 Task: Add Attachment from Trello to Card Card0000000126 in Board Board0000000032 in Workspace WS0000000011 in Trello. Add Cover Blue to Card Card0000000126 in Board Board0000000032 in Workspace WS0000000011 in Trello. Add "Copy Card To …" Button titled Button0000000126 to "bottom" of the list "To Do" to Card Card0000000126 in Board Board0000000032 in Workspace WS0000000011 in Trello. Add Description DS0000000126 to Card Card0000000126 in Board Board0000000032 in Workspace WS0000000011 in Trello. Add Comment CM0000000126 to Card Card0000000126 in Board Board0000000032 in Workspace WS0000000011 in Trello
Action: Mouse moved to (426, 473)
Screenshot: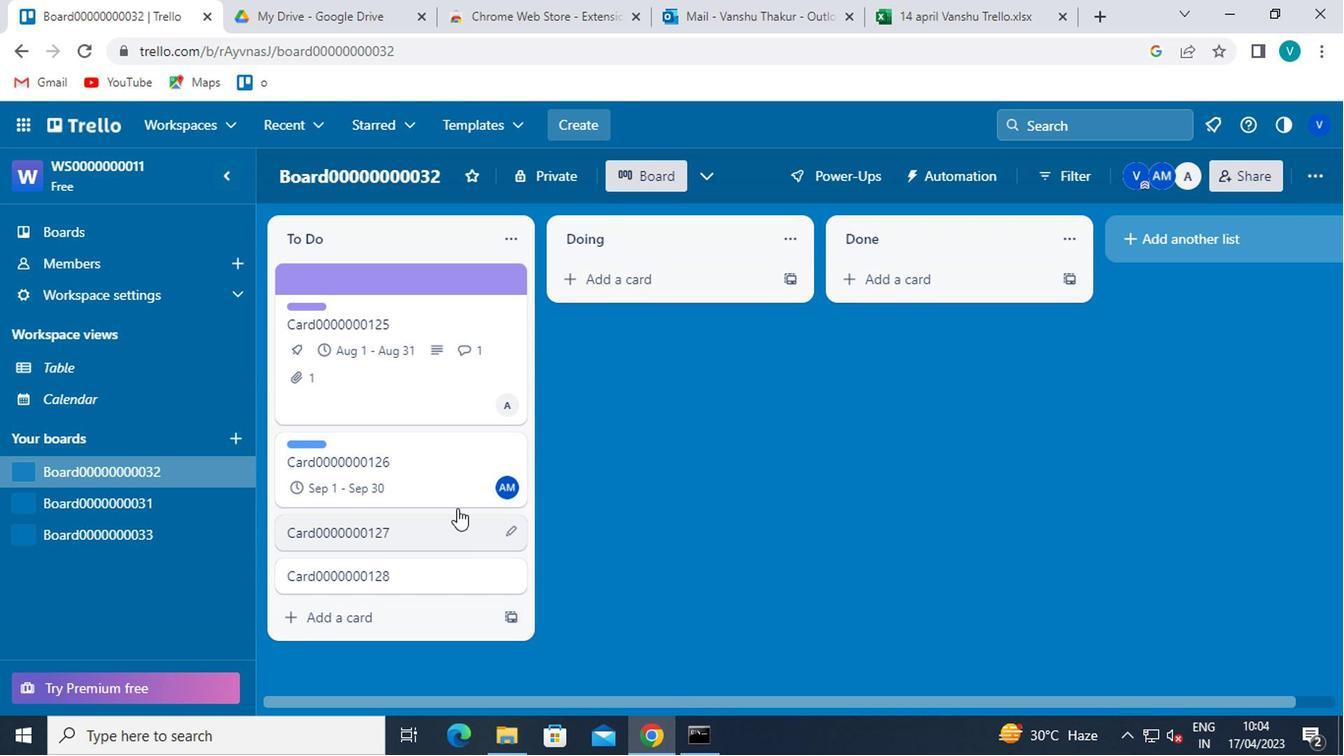 
Action: Mouse pressed left at (426, 473)
Screenshot: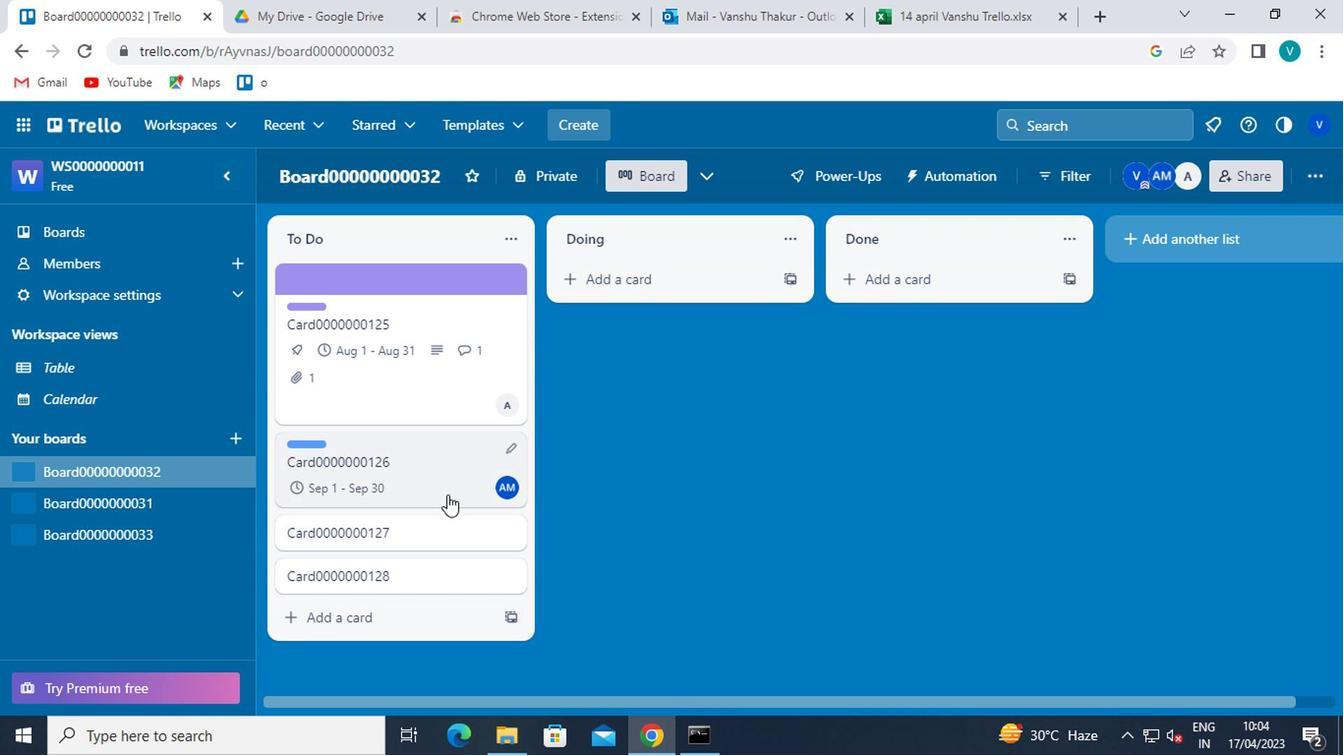 
Action: Mouse moved to (906, 516)
Screenshot: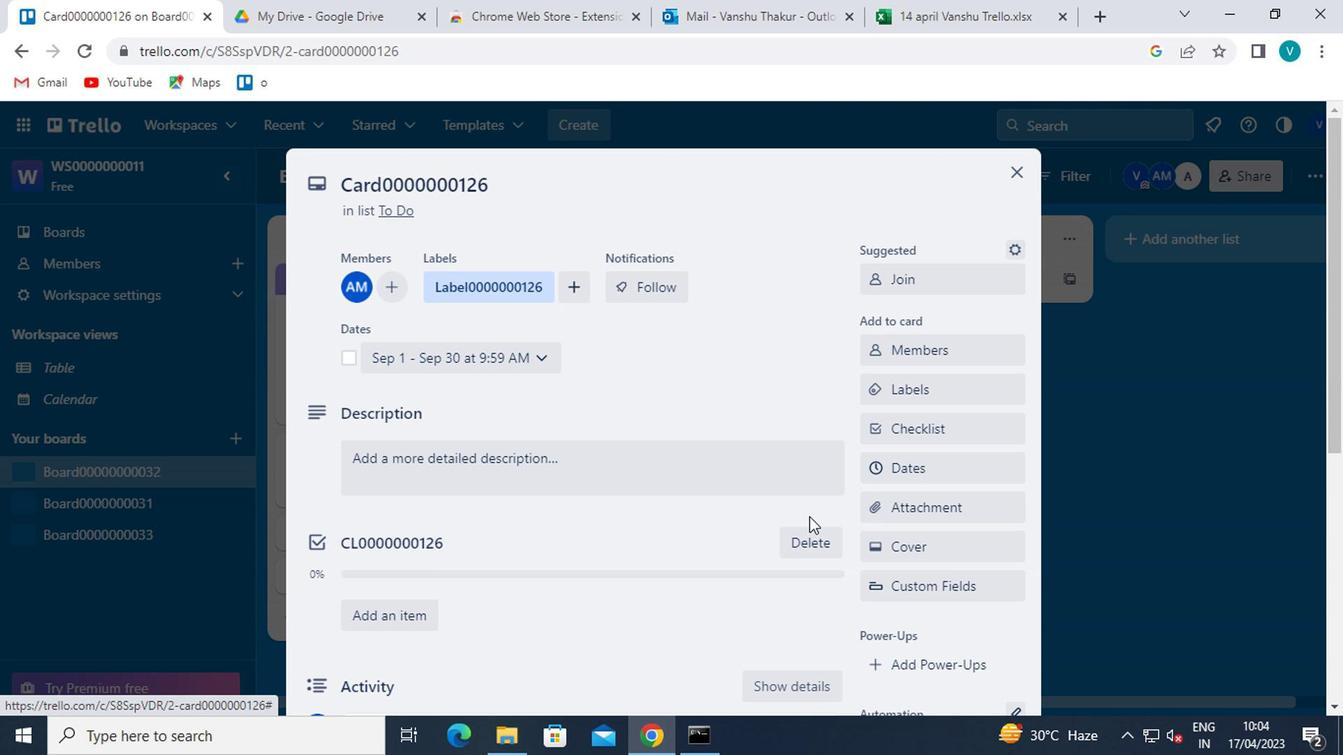 
Action: Mouse pressed left at (906, 516)
Screenshot: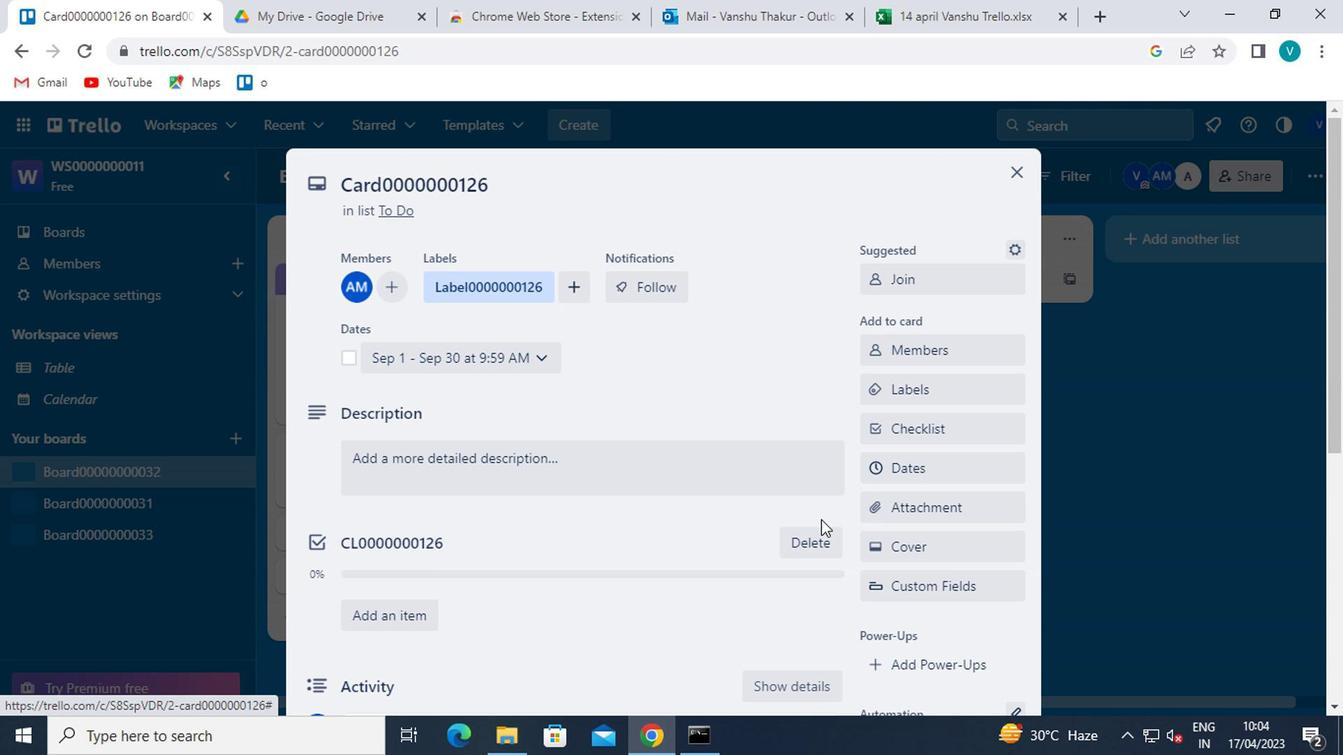 
Action: Mouse moved to (932, 242)
Screenshot: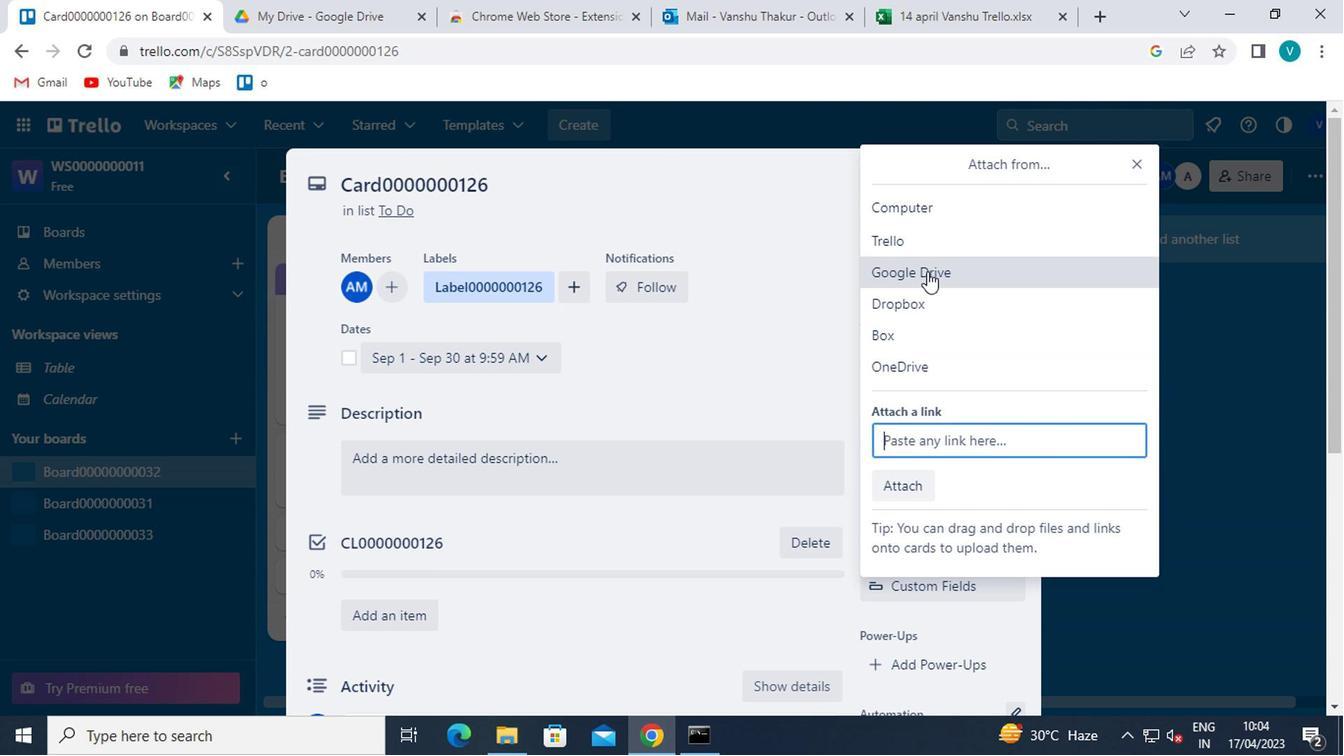 
Action: Mouse pressed left at (932, 242)
Screenshot: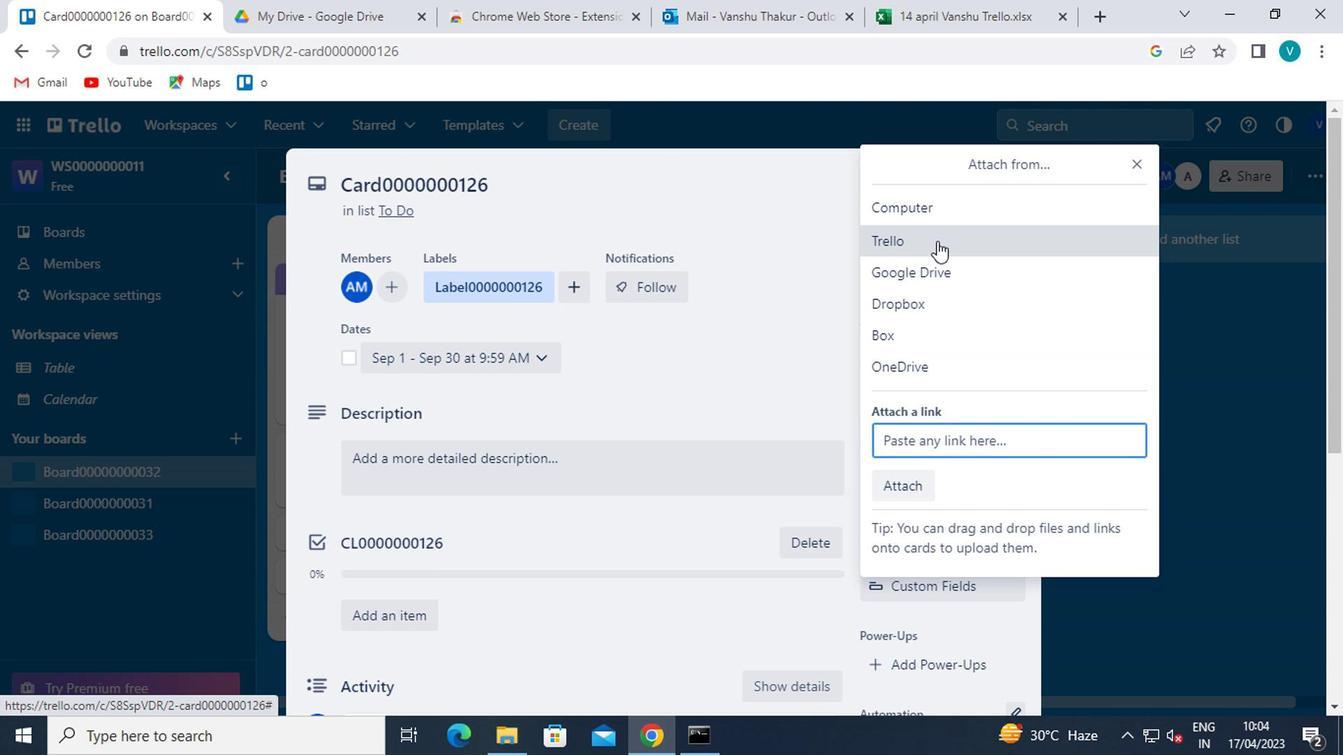 
Action: Mouse moved to (932, 364)
Screenshot: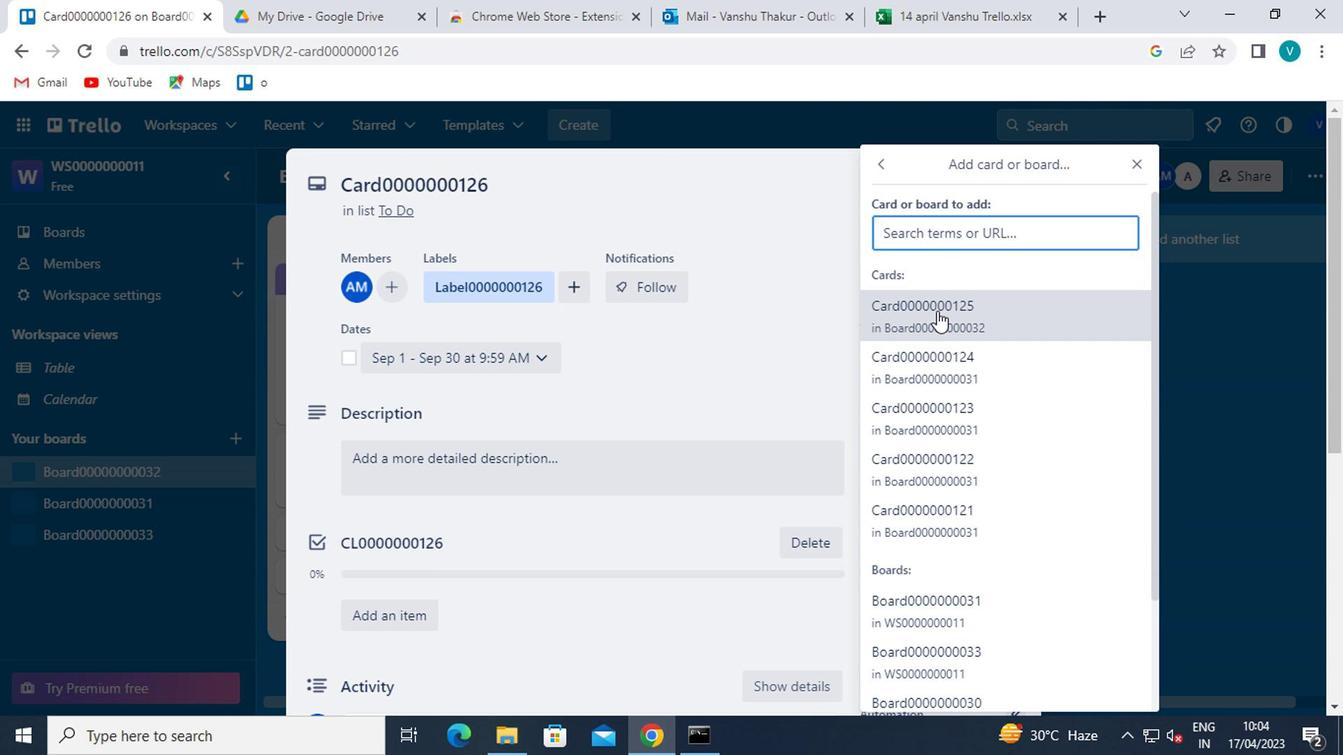 
Action: Mouse pressed left at (932, 364)
Screenshot: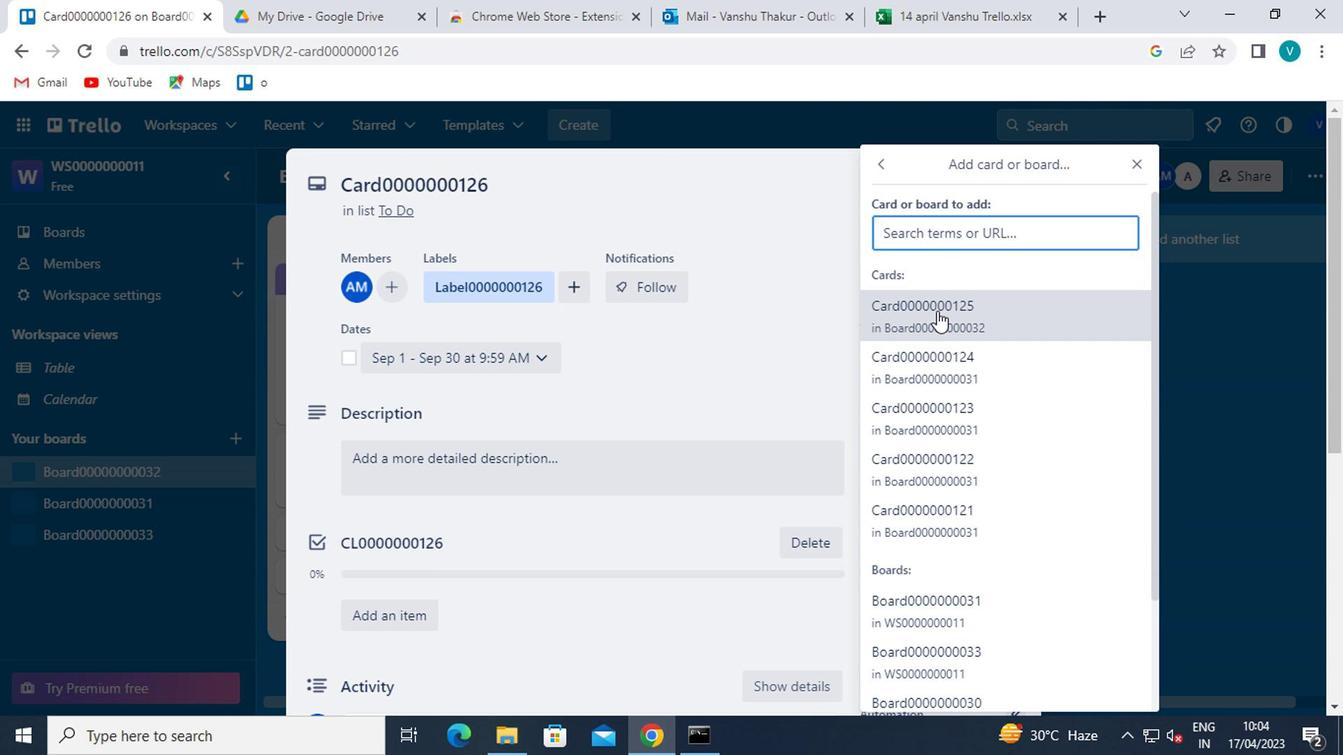 
Action: Mouse moved to (898, 550)
Screenshot: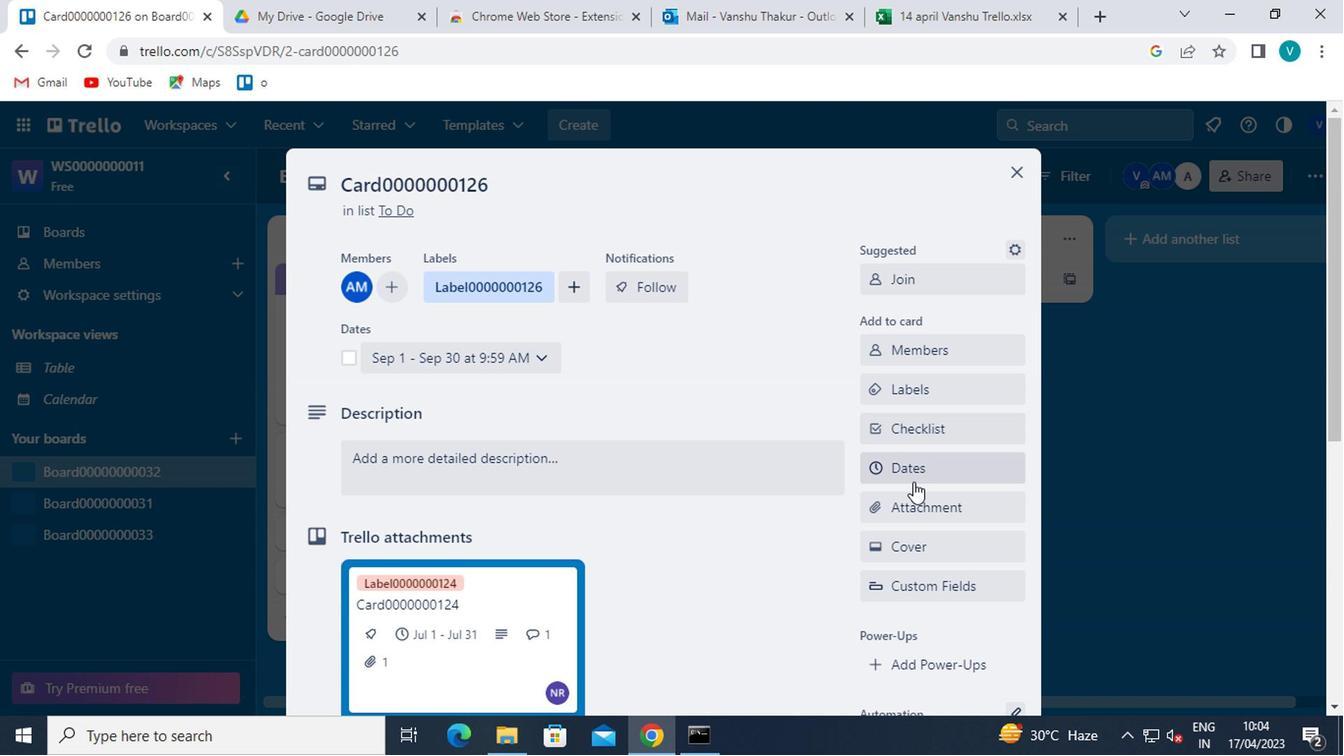 
Action: Mouse pressed left at (898, 550)
Screenshot: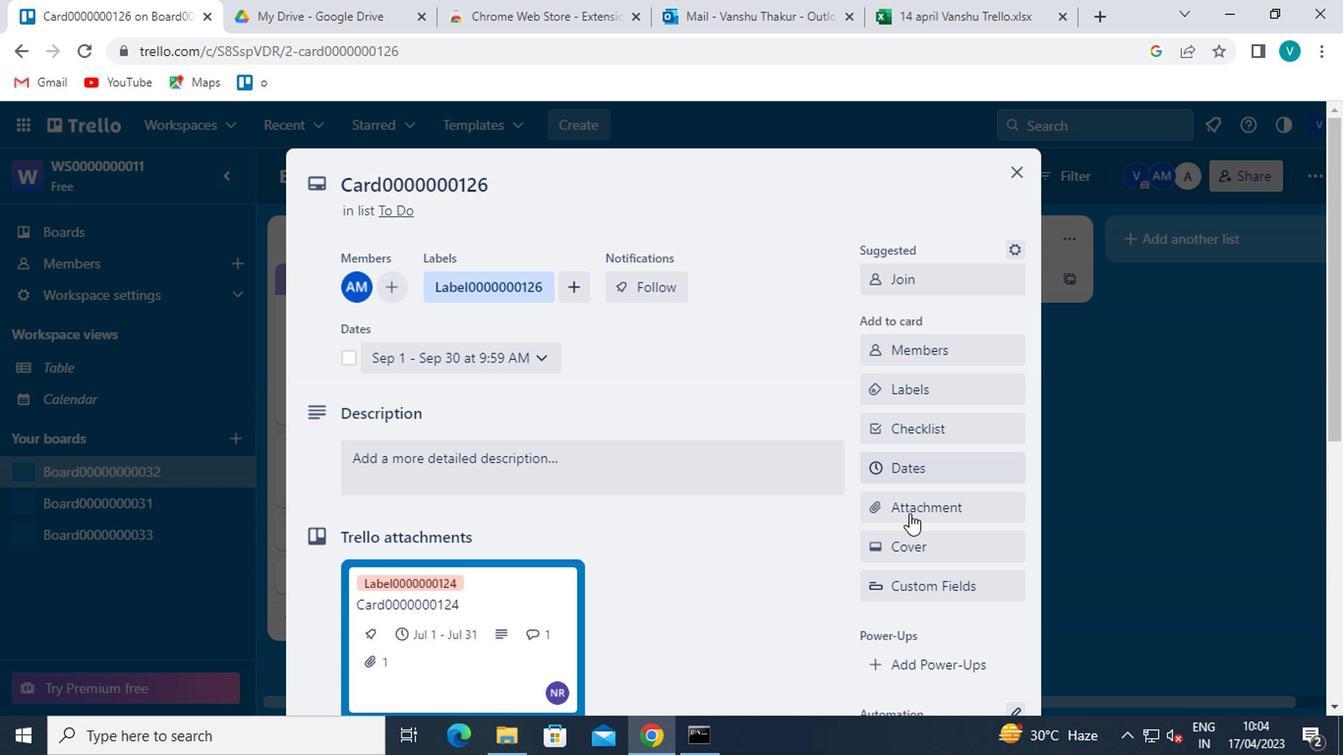 
Action: Mouse moved to (895, 374)
Screenshot: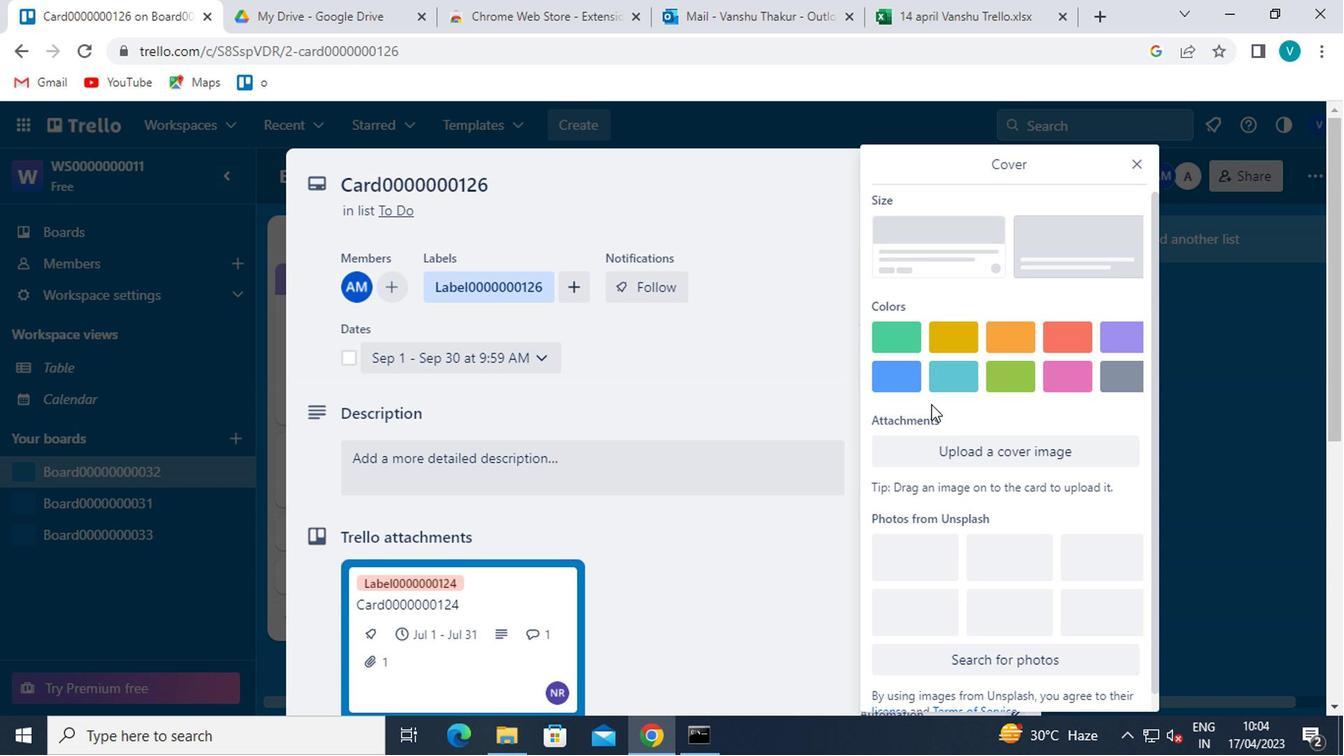 
Action: Mouse pressed left at (895, 374)
Screenshot: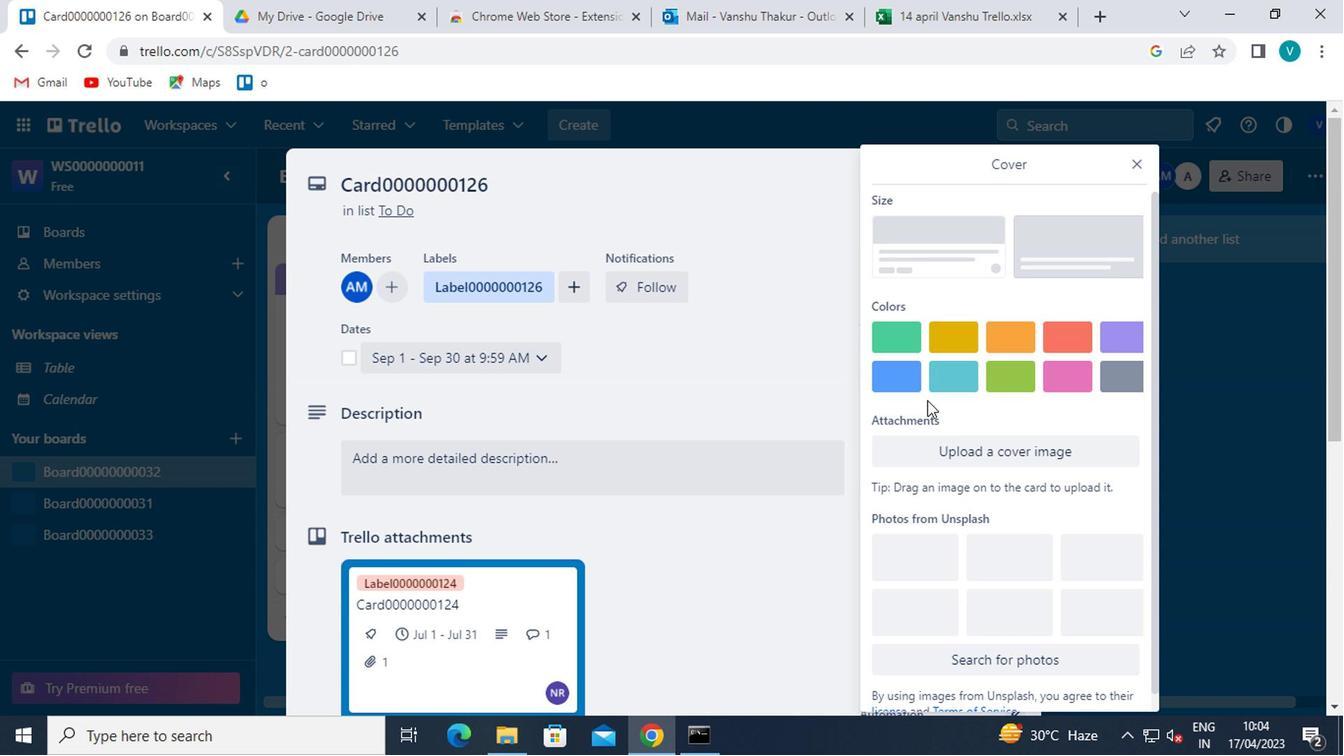 
Action: Mouse moved to (1133, 165)
Screenshot: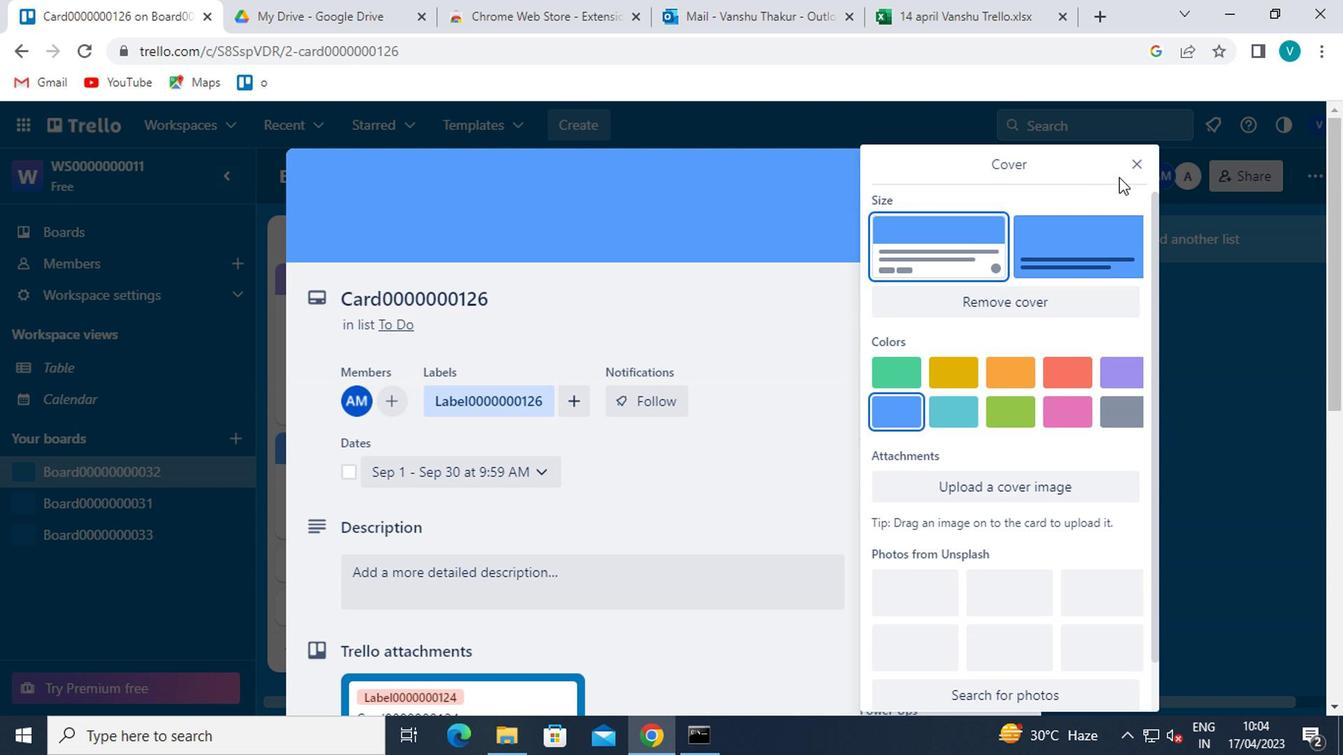 
Action: Mouse pressed left at (1133, 165)
Screenshot: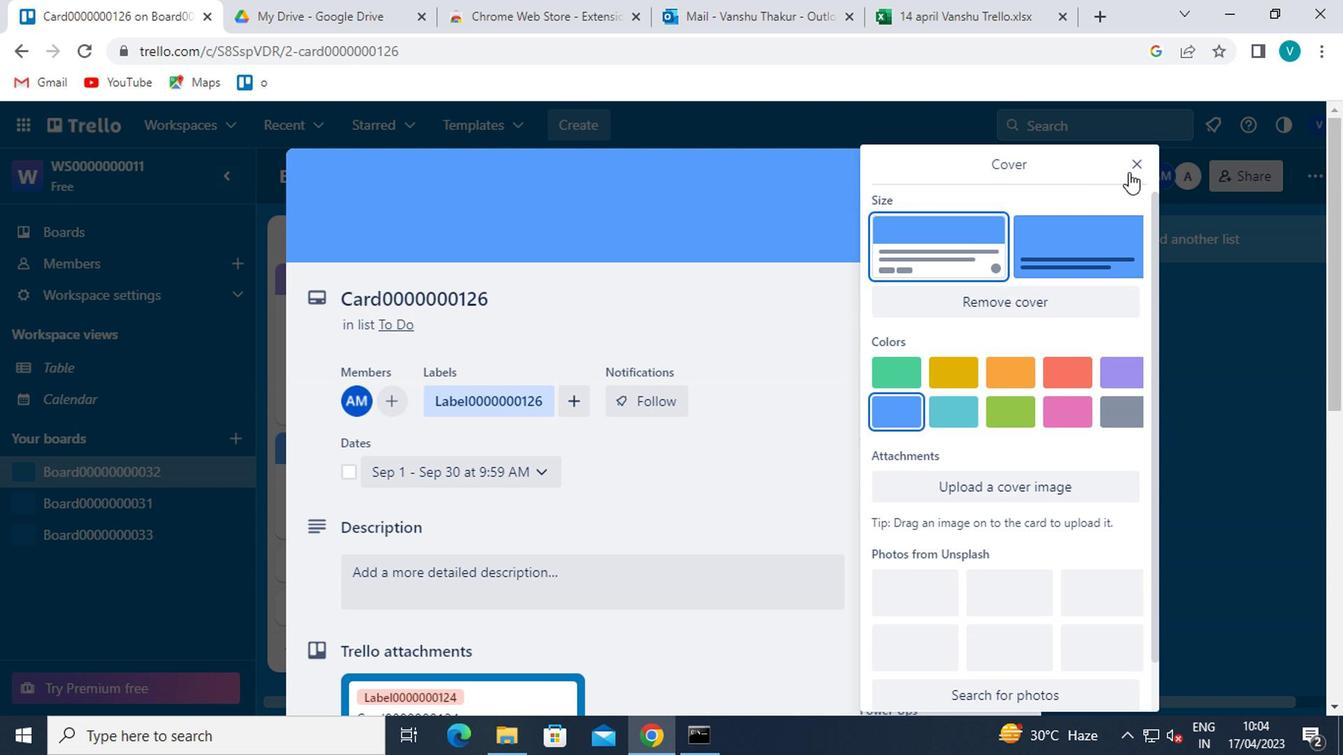
Action: Mouse moved to (1015, 375)
Screenshot: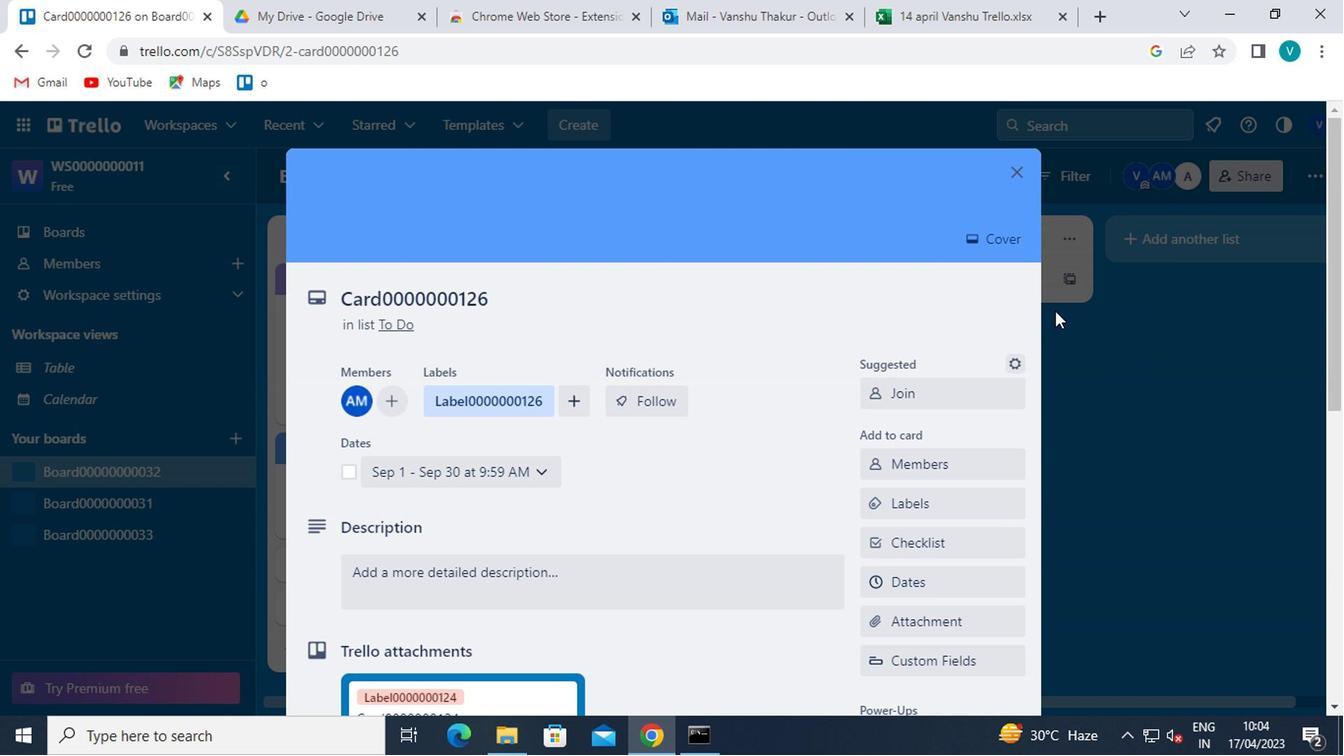 
Action: Mouse scrolled (1015, 374) with delta (0, -1)
Screenshot: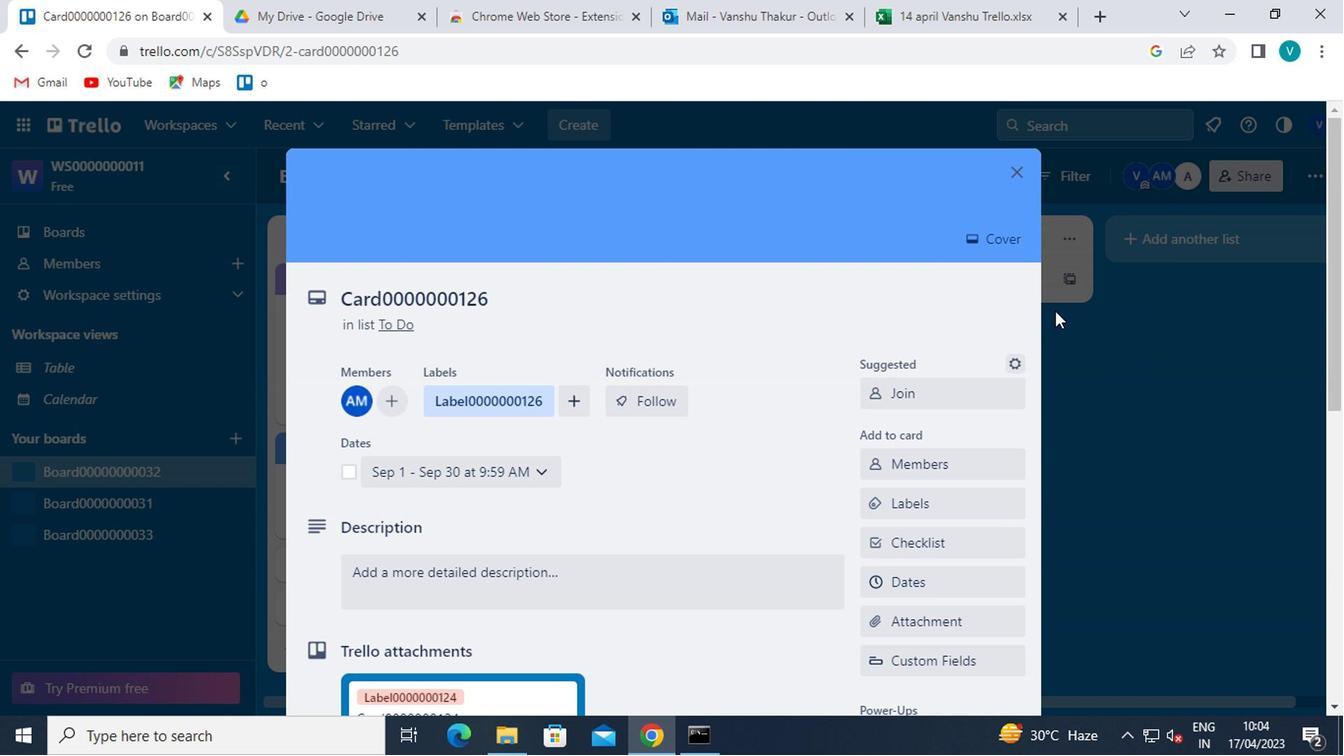 
Action: Mouse moved to (1011, 383)
Screenshot: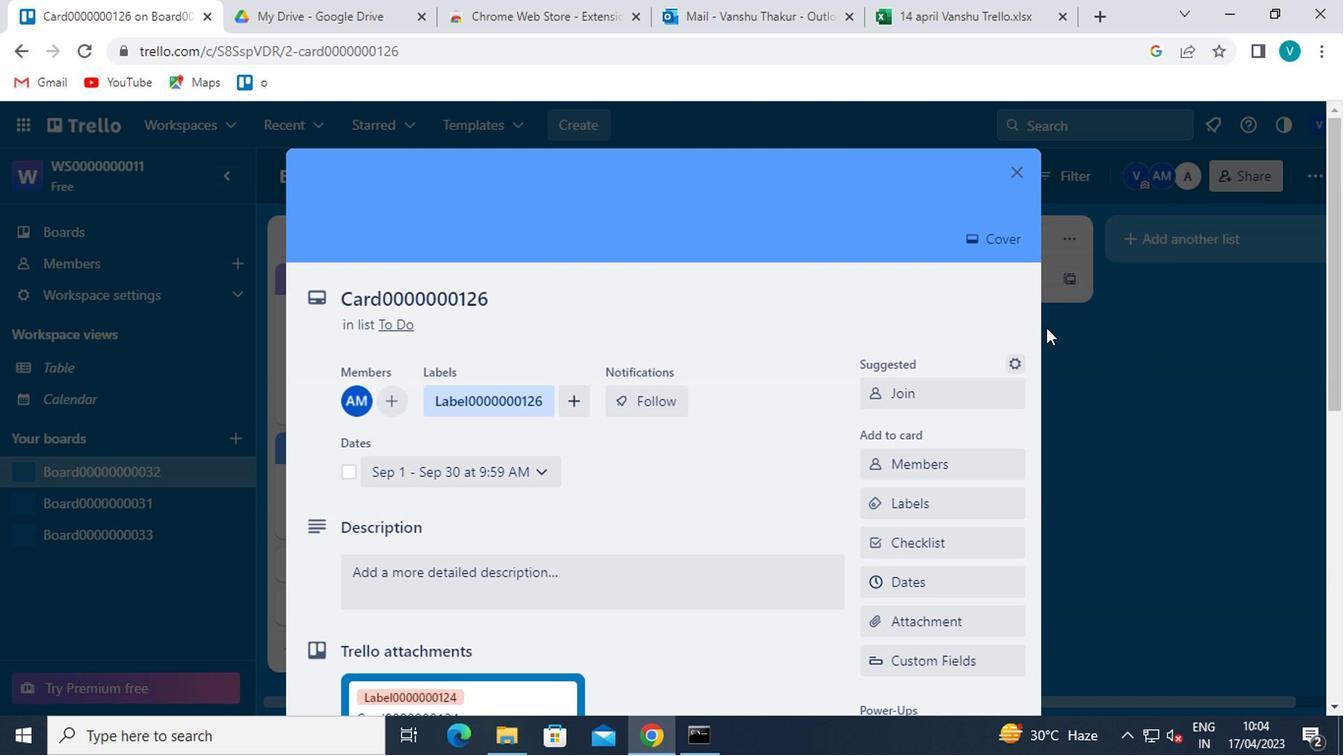 
Action: Mouse scrolled (1011, 382) with delta (0, 0)
Screenshot: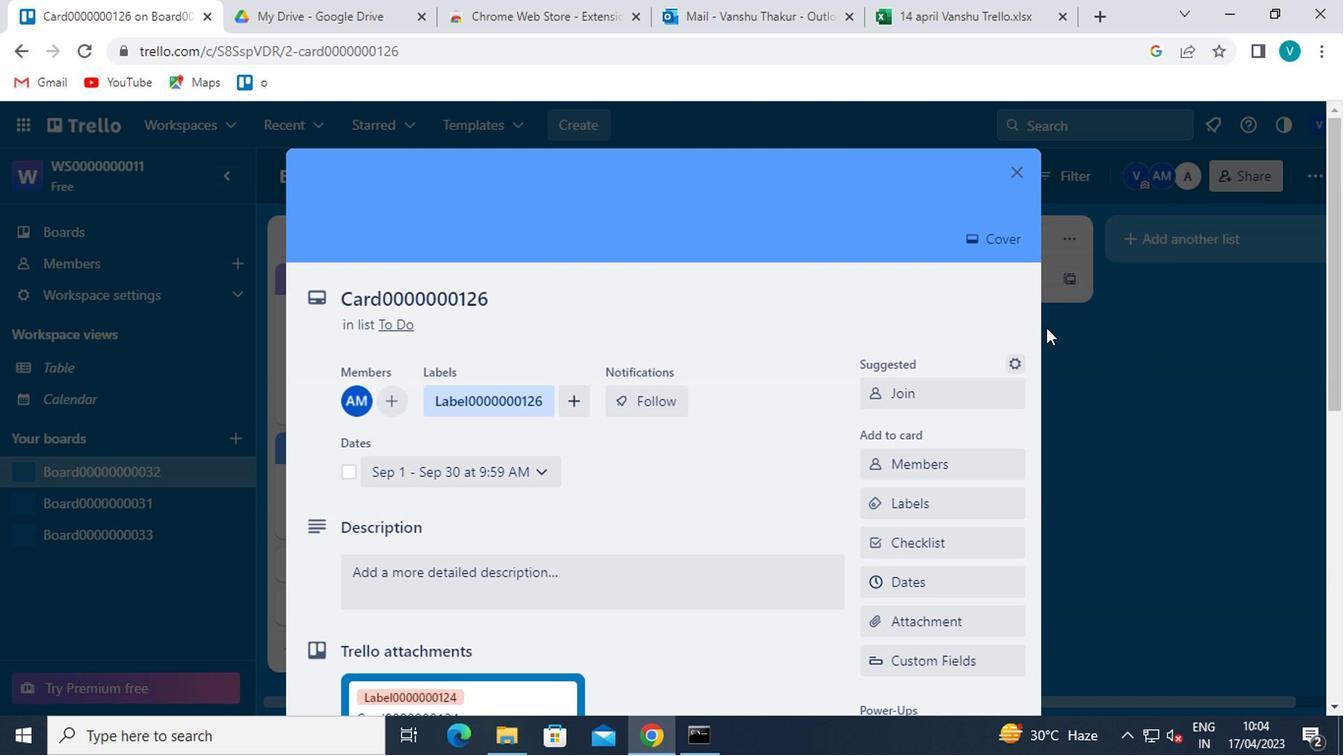 
Action: Mouse moved to (1008, 393)
Screenshot: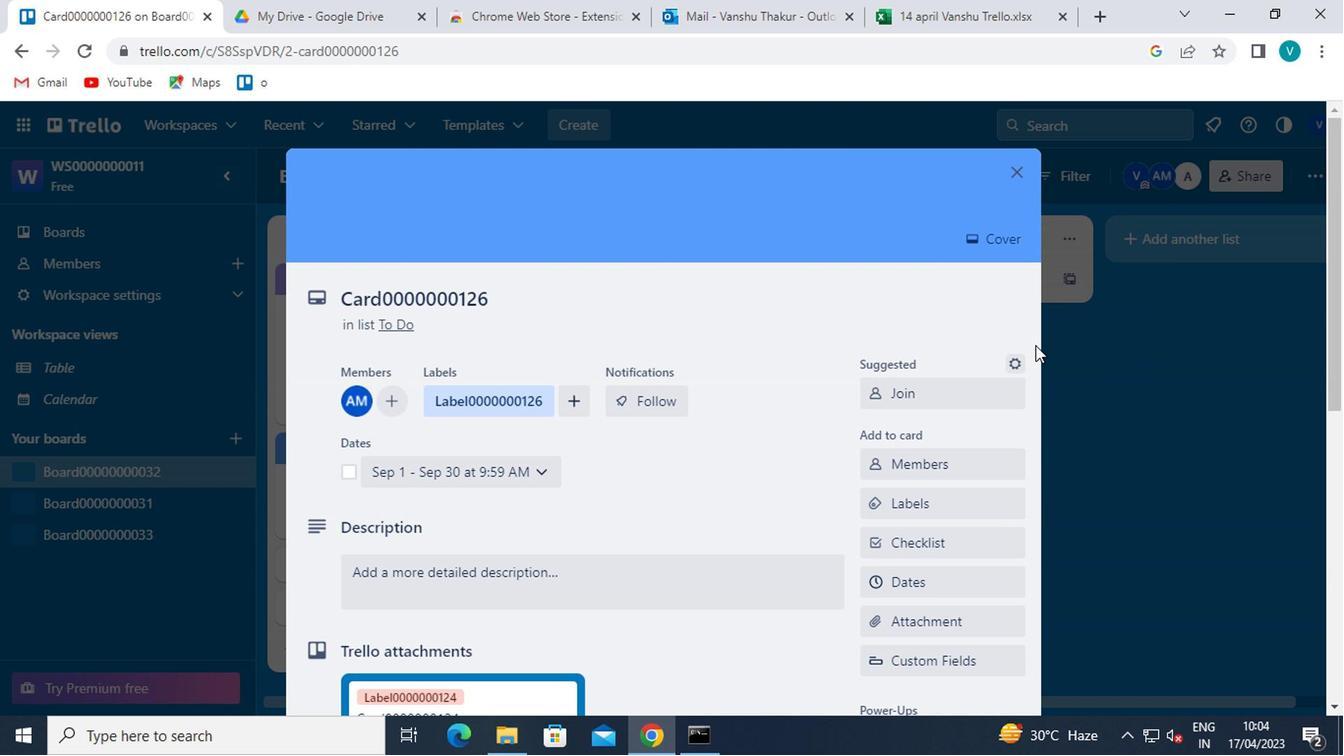 
Action: Mouse scrolled (1008, 392) with delta (0, 0)
Screenshot: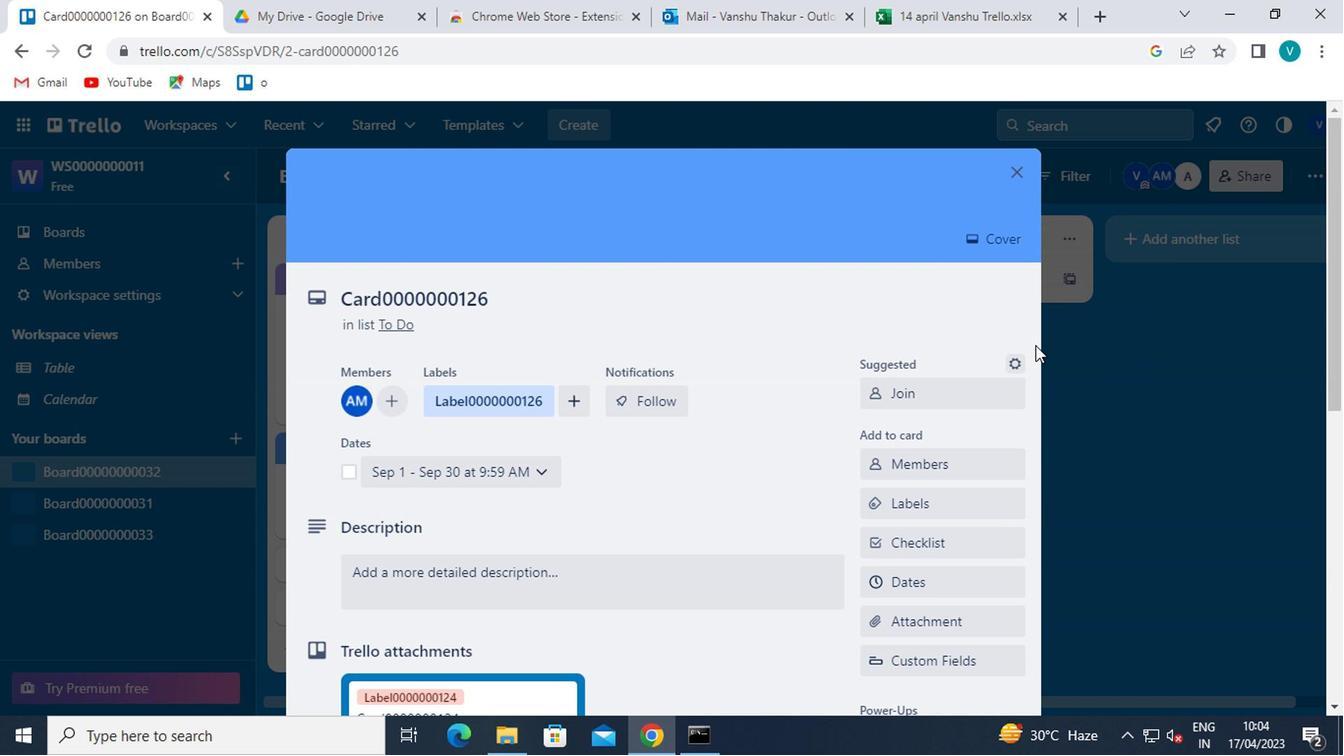 
Action: Mouse moved to (922, 575)
Screenshot: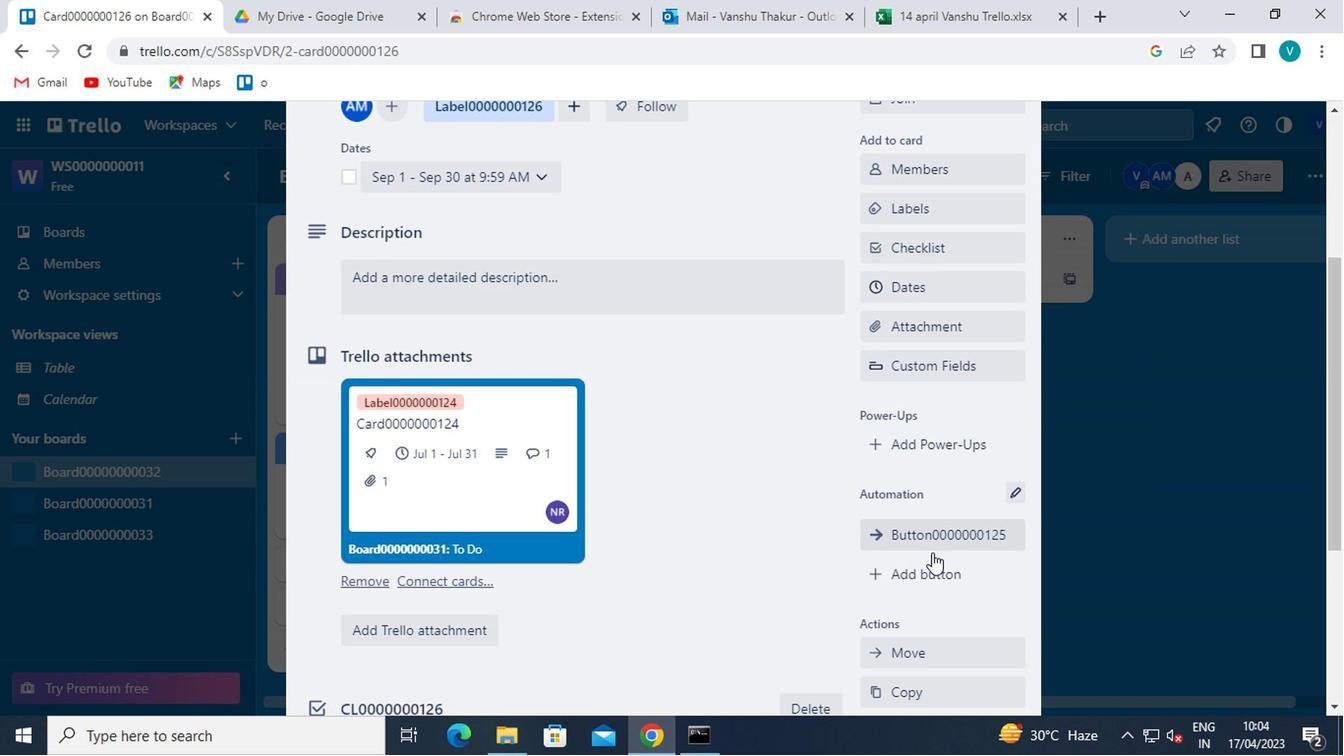 
Action: Mouse pressed left at (922, 575)
Screenshot: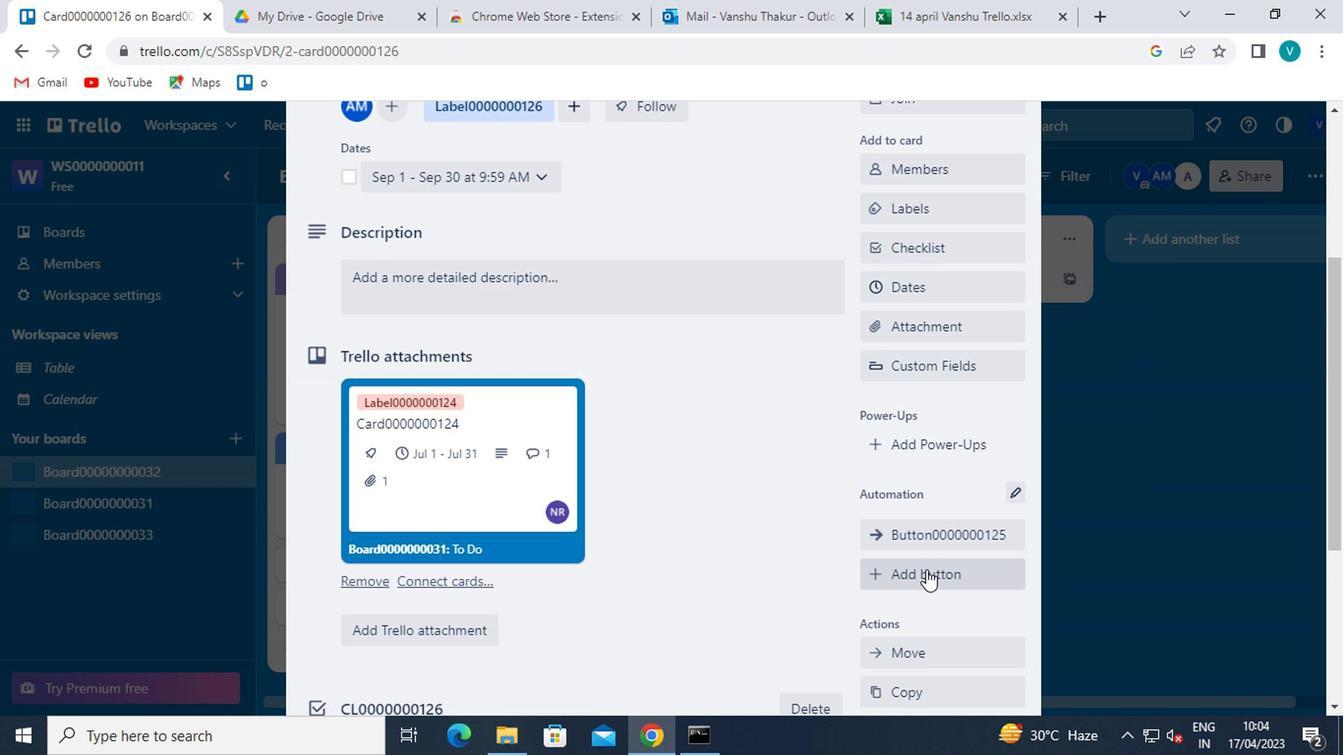 
Action: Mouse moved to (946, 286)
Screenshot: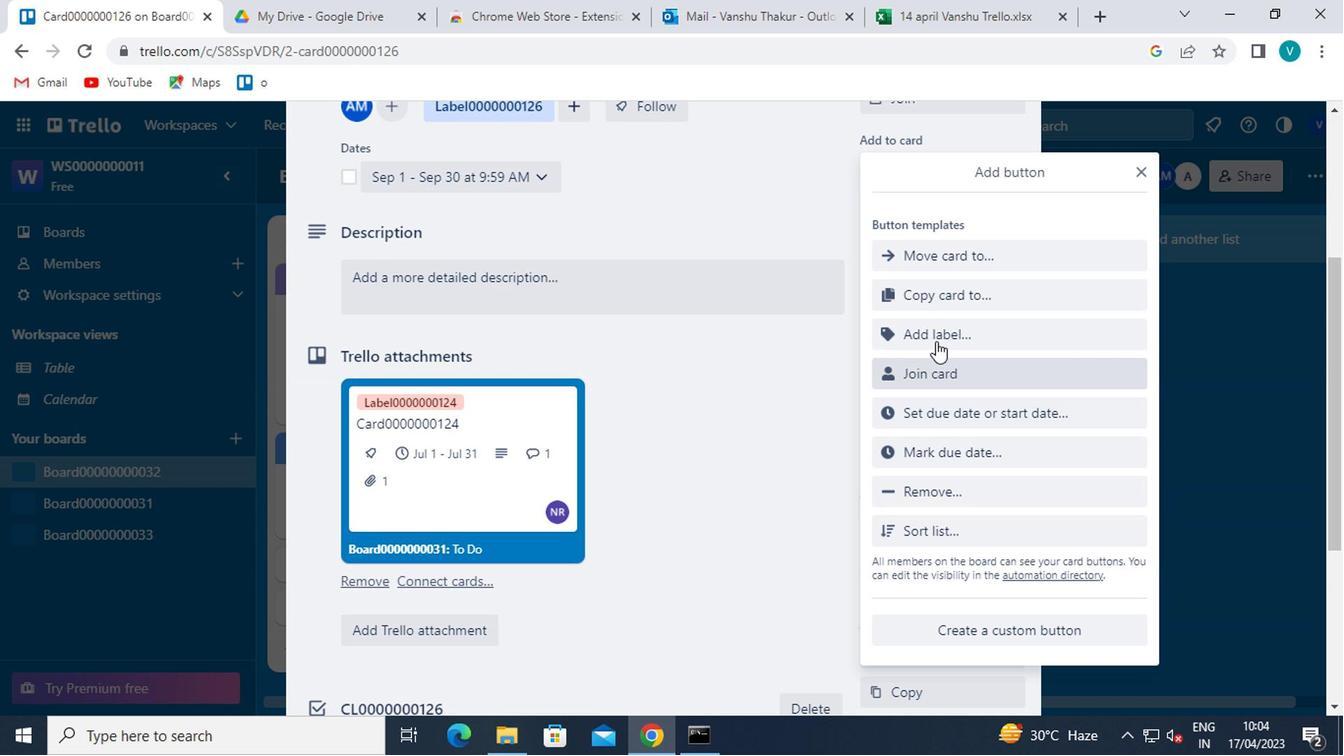 
Action: Mouse pressed left at (946, 286)
Screenshot: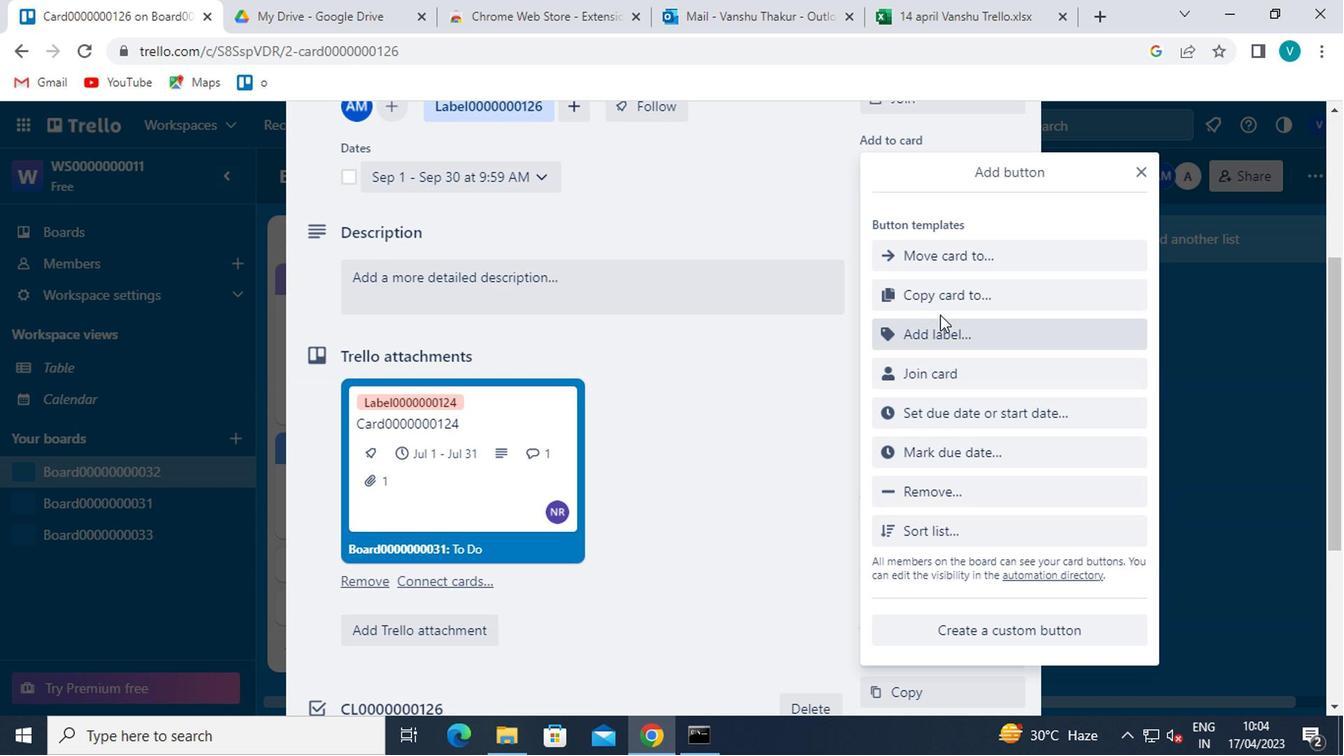 
Action: Mouse moved to (963, 255)
Screenshot: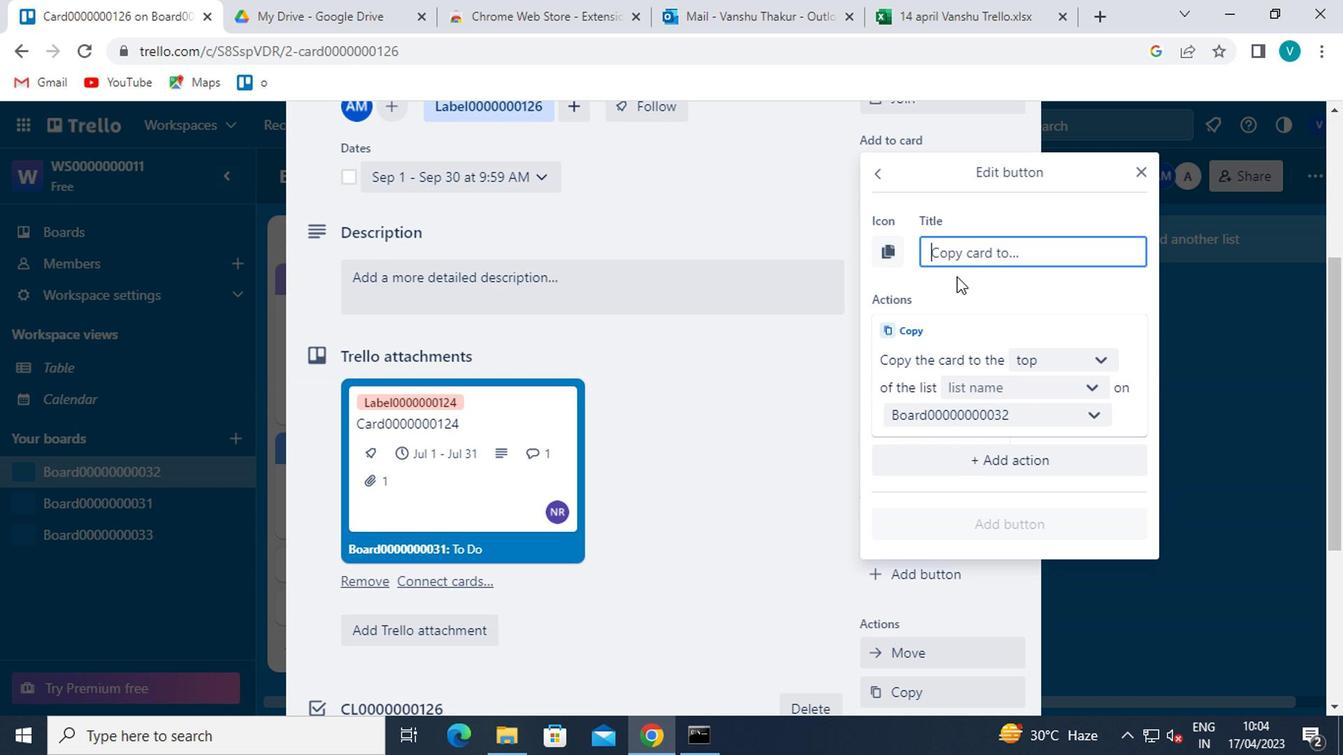 
Action: Mouse pressed left at (963, 255)
Screenshot: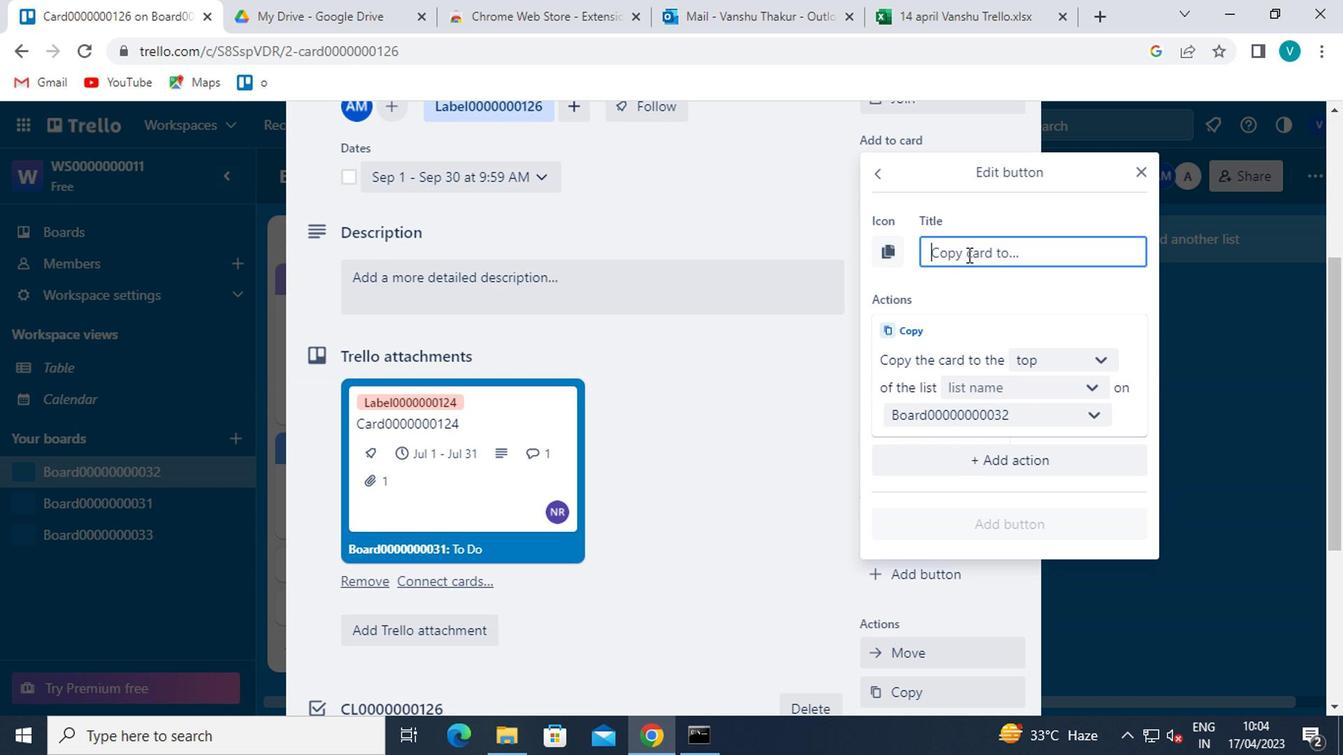 
Action: Key pressed <Key.shift>BUTTON0000000126
Screenshot: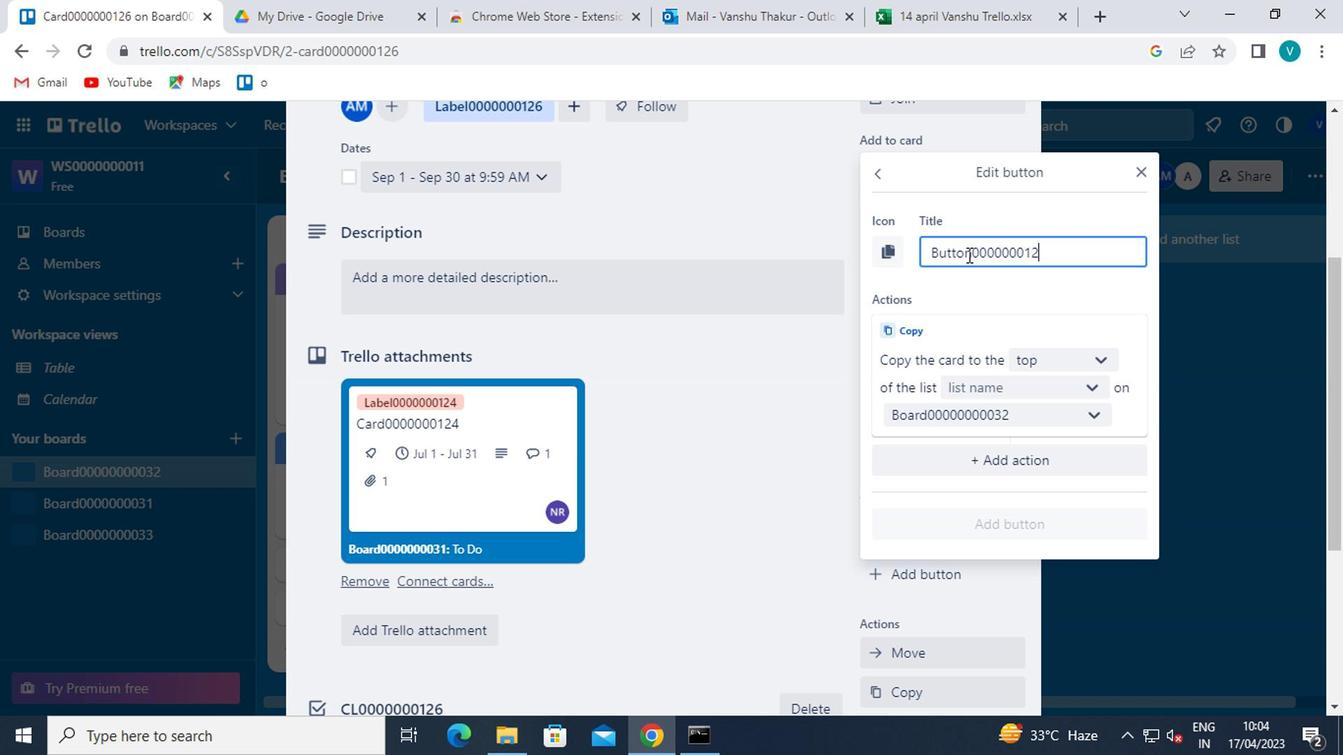 
Action: Mouse moved to (1051, 356)
Screenshot: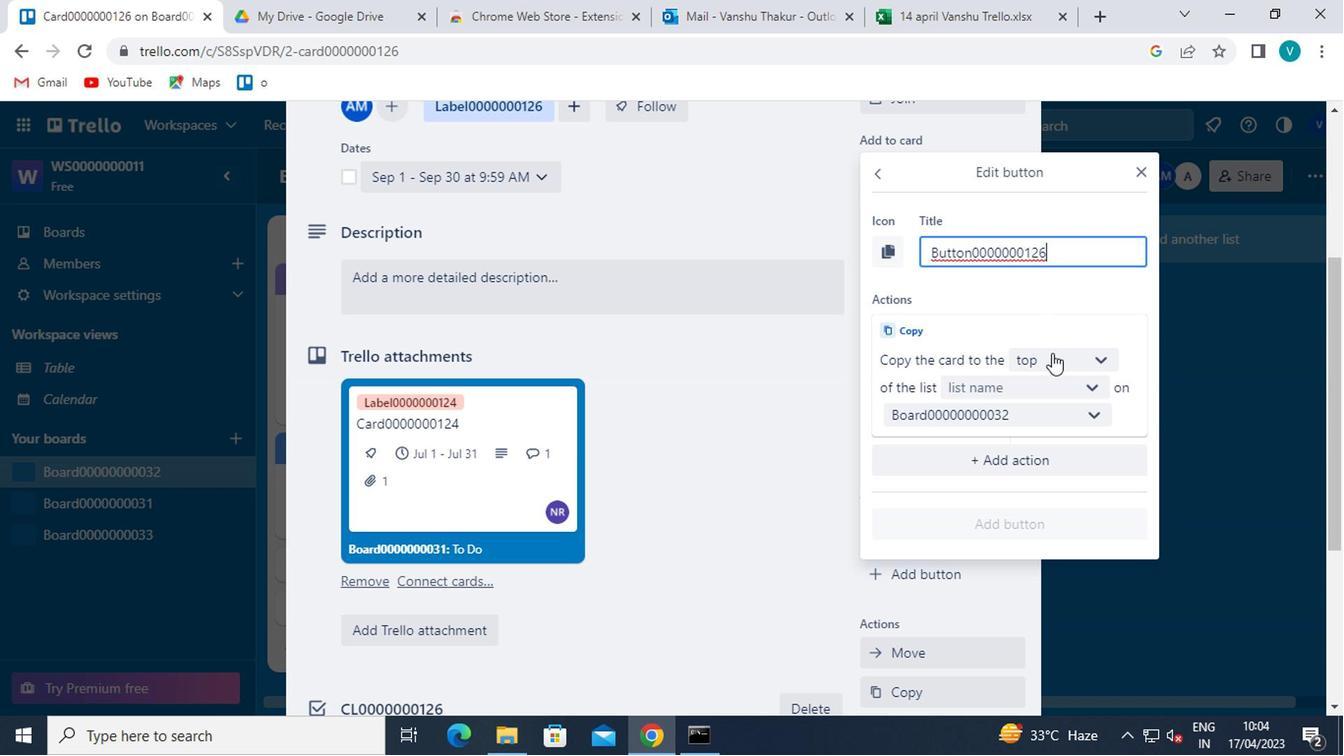 
Action: Mouse pressed left at (1051, 356)
Screenshot: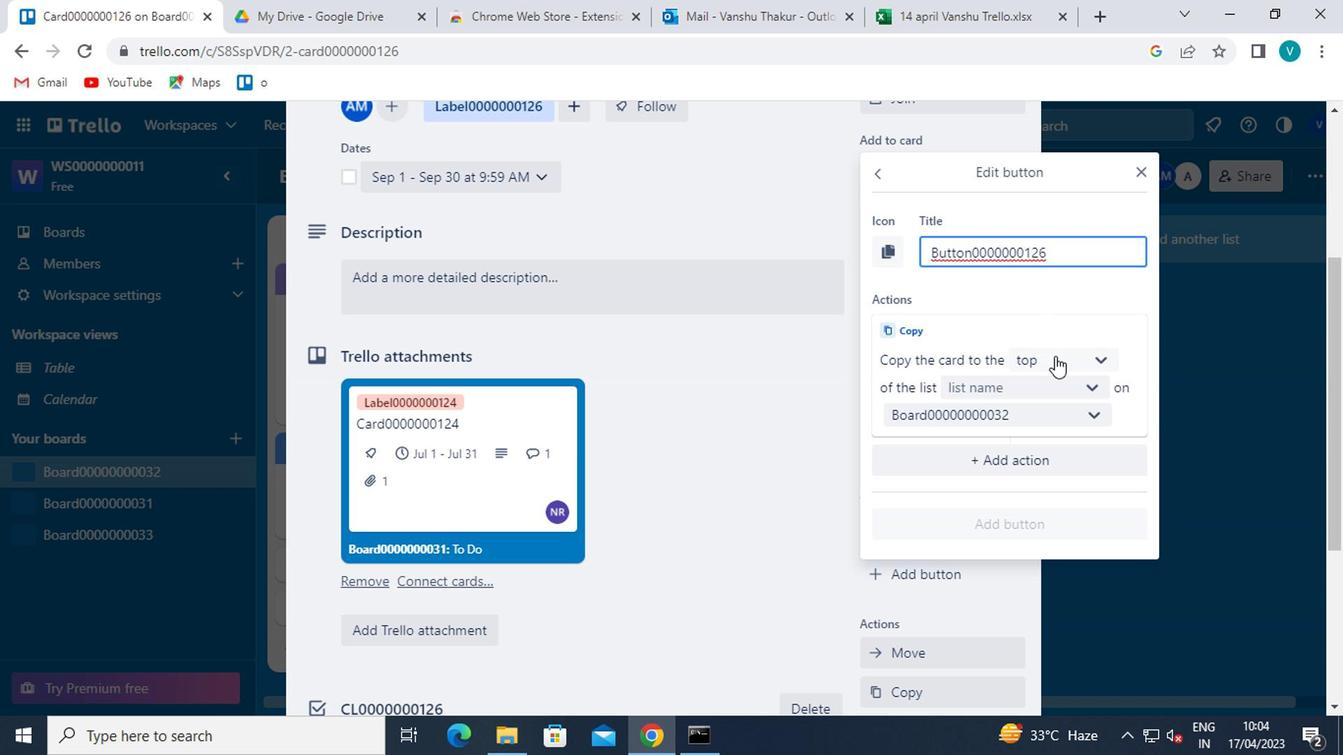 
Action: Mouse moved to (1046, 425)
Screenshot: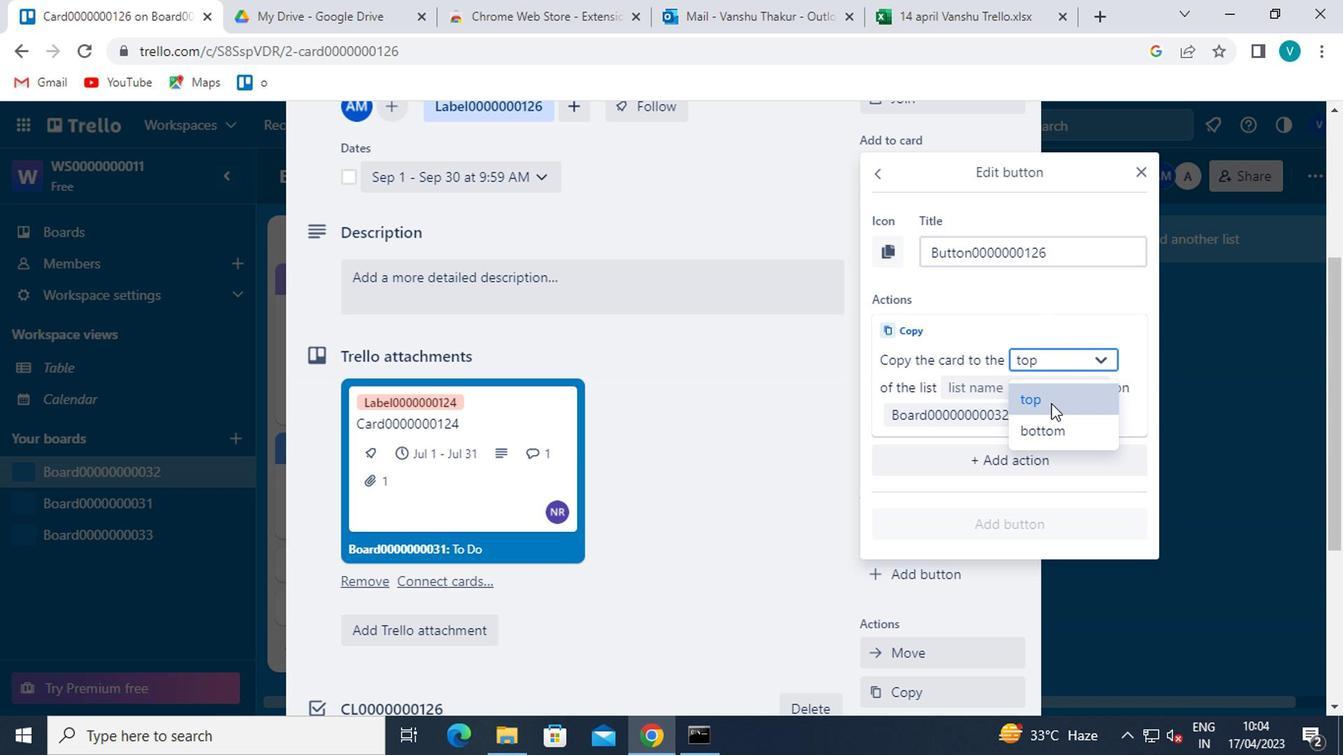 
Action: Mouse pressed left at (1046, 425)
Screenshot: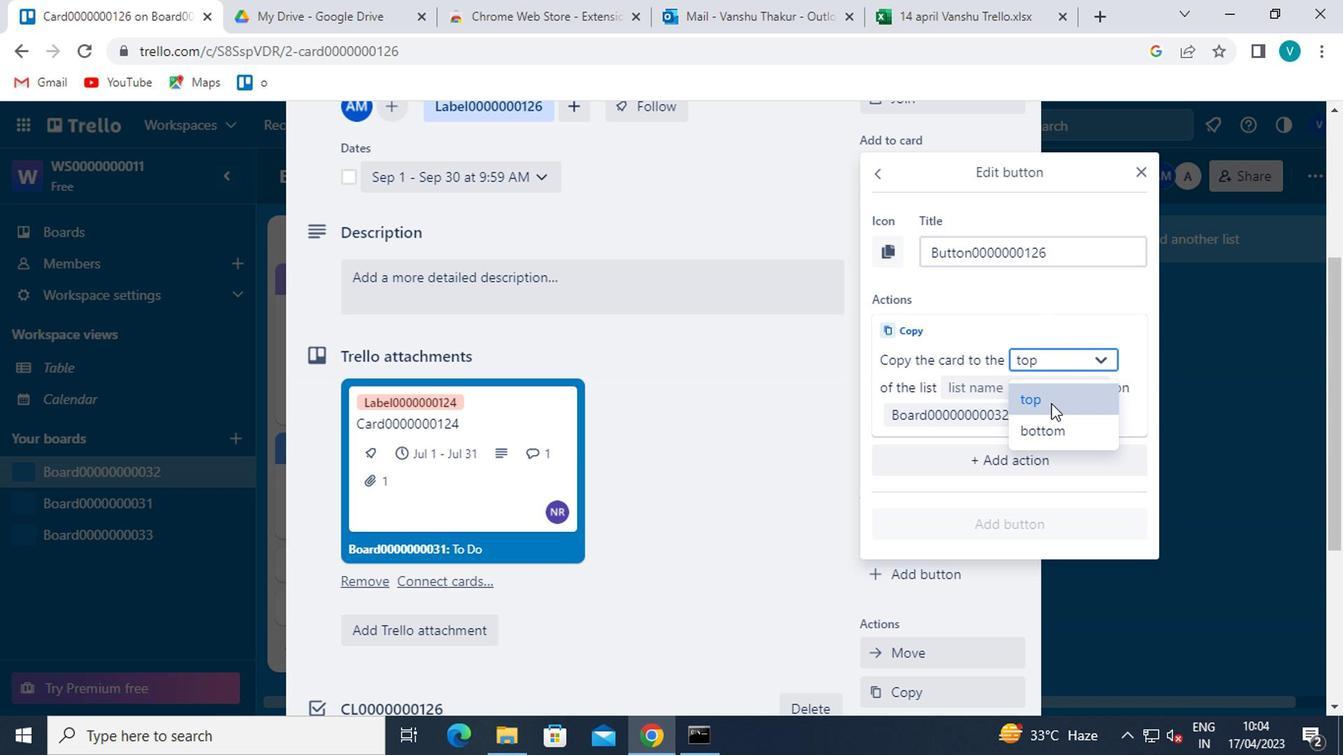 
Action: Mouse moved to (1055, 393)
Screenshot: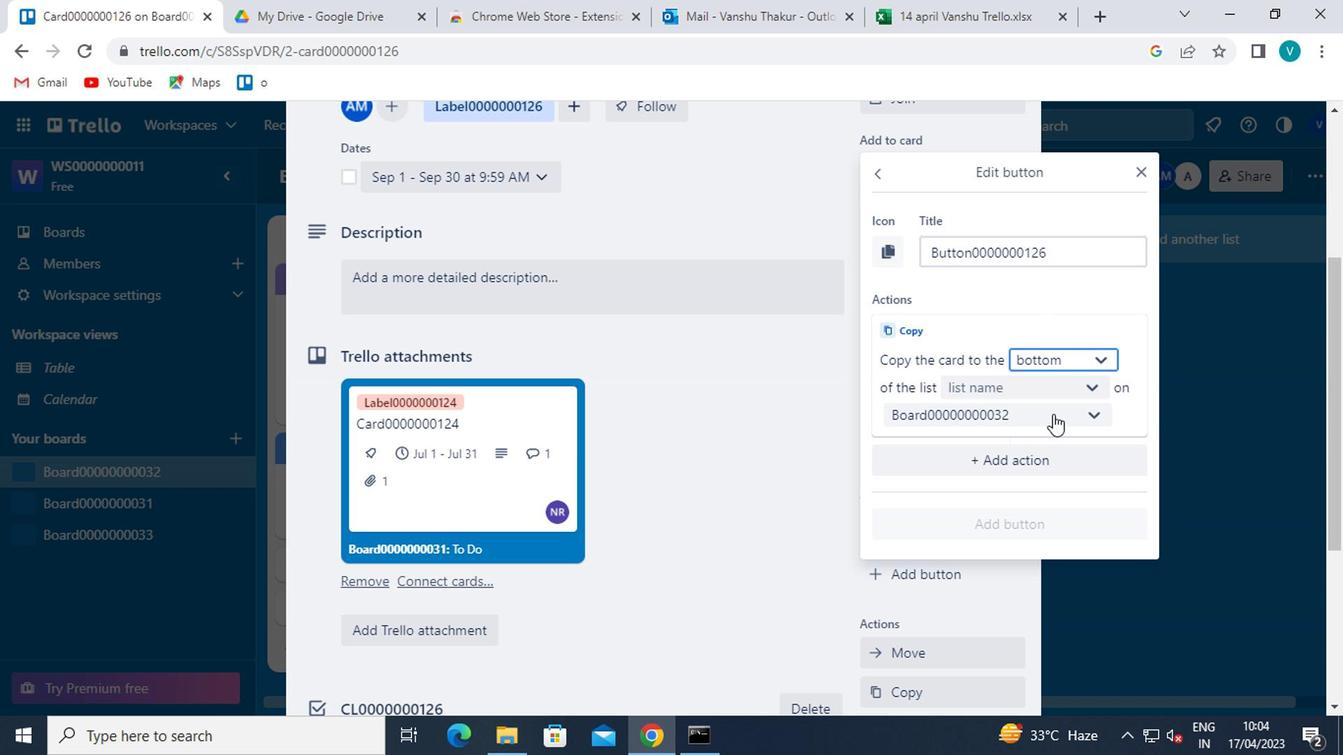 
Action: Mouse pressed left at (1055, 393)
Screenshot: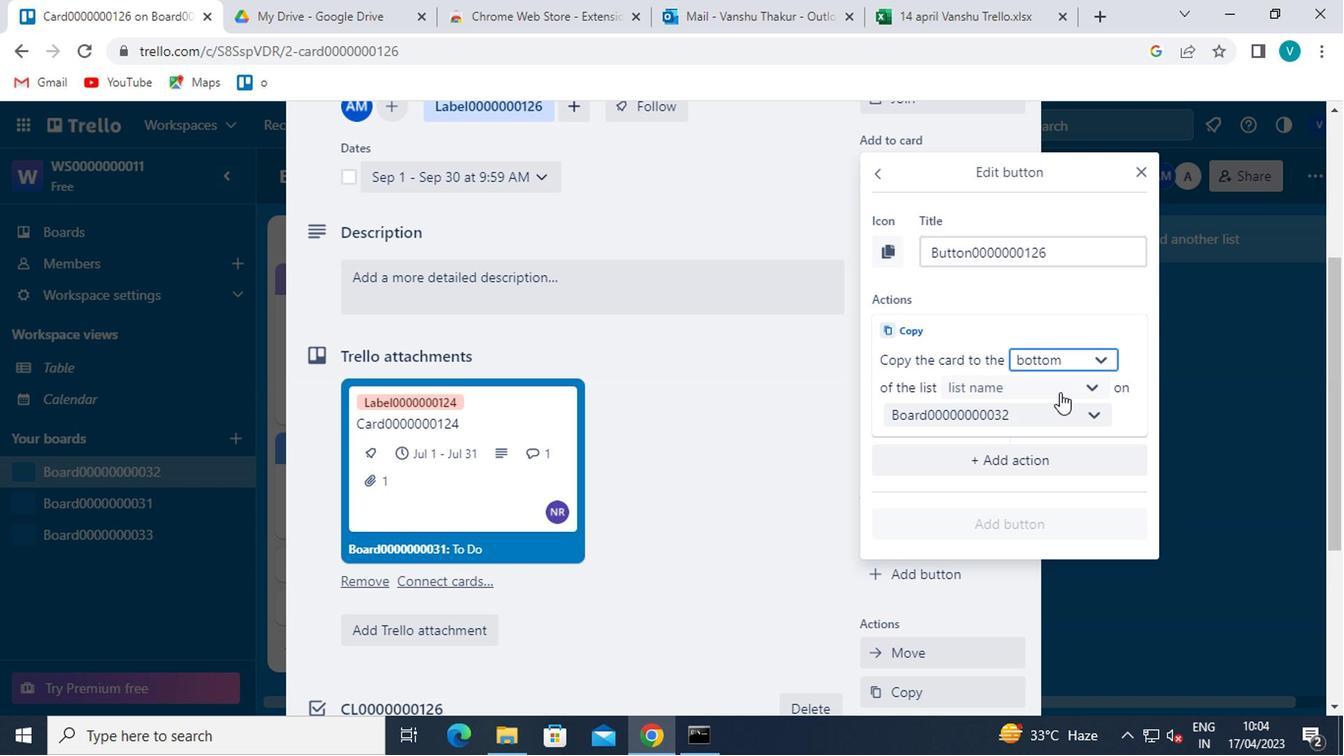 
Action: Mouse moved to (1051, 419)
Screenshot: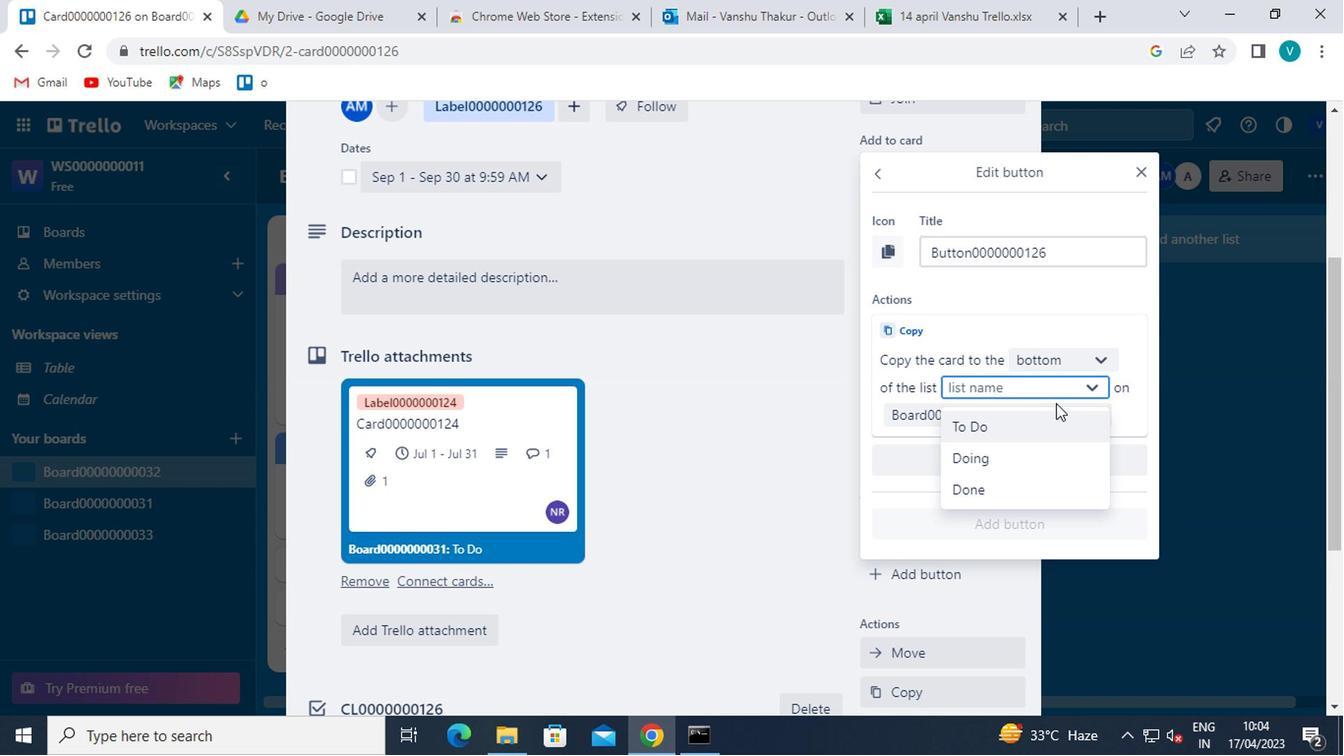 
Action: Mouse pressed left at (1051, 419)
Screenshot: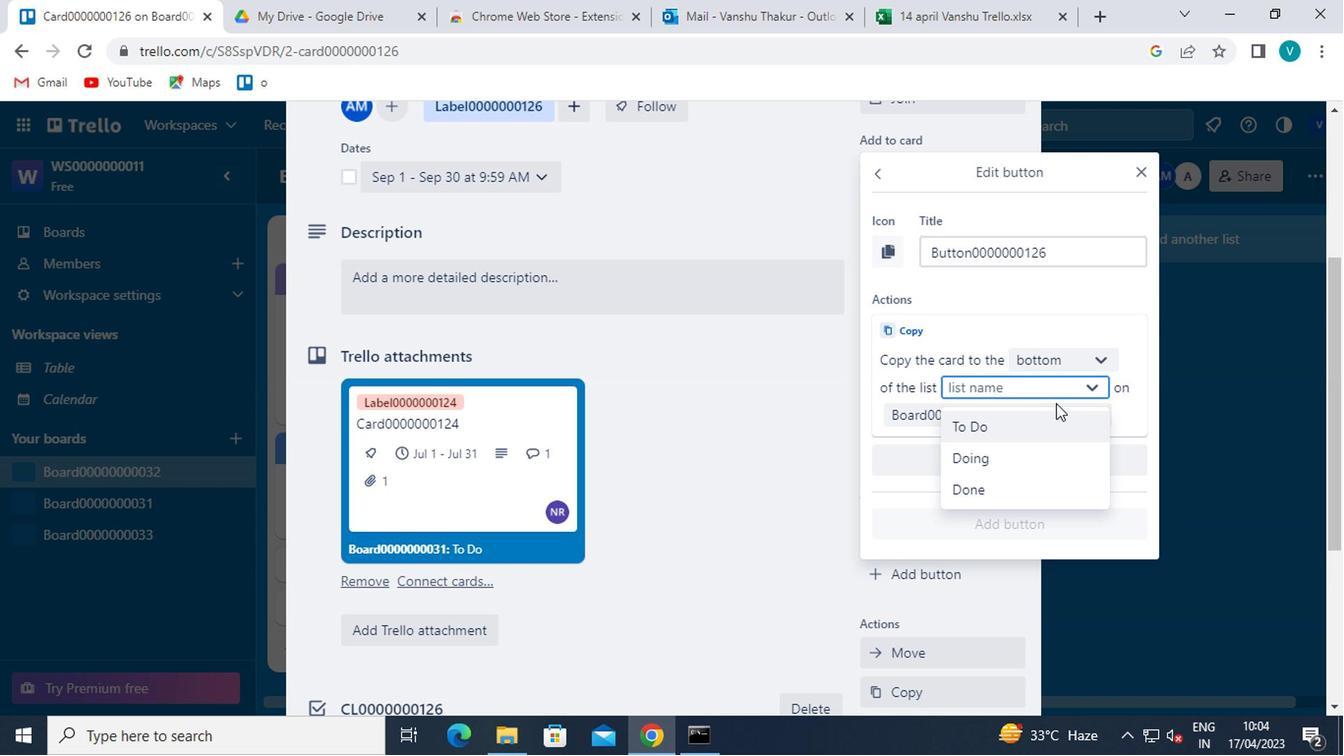
Action: Mouse moved to (992, 524)
Screenshot: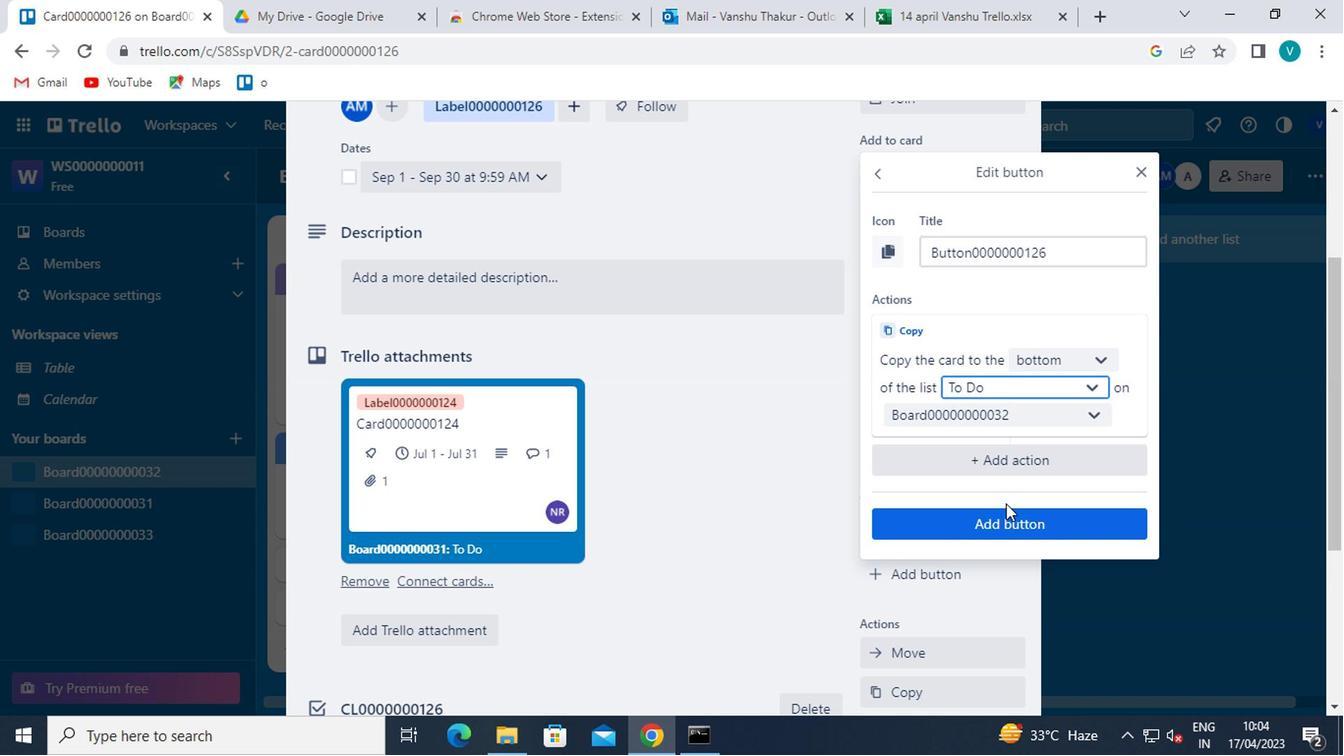 
Action: Mouse pressed left at (992, 524)
Screenshot: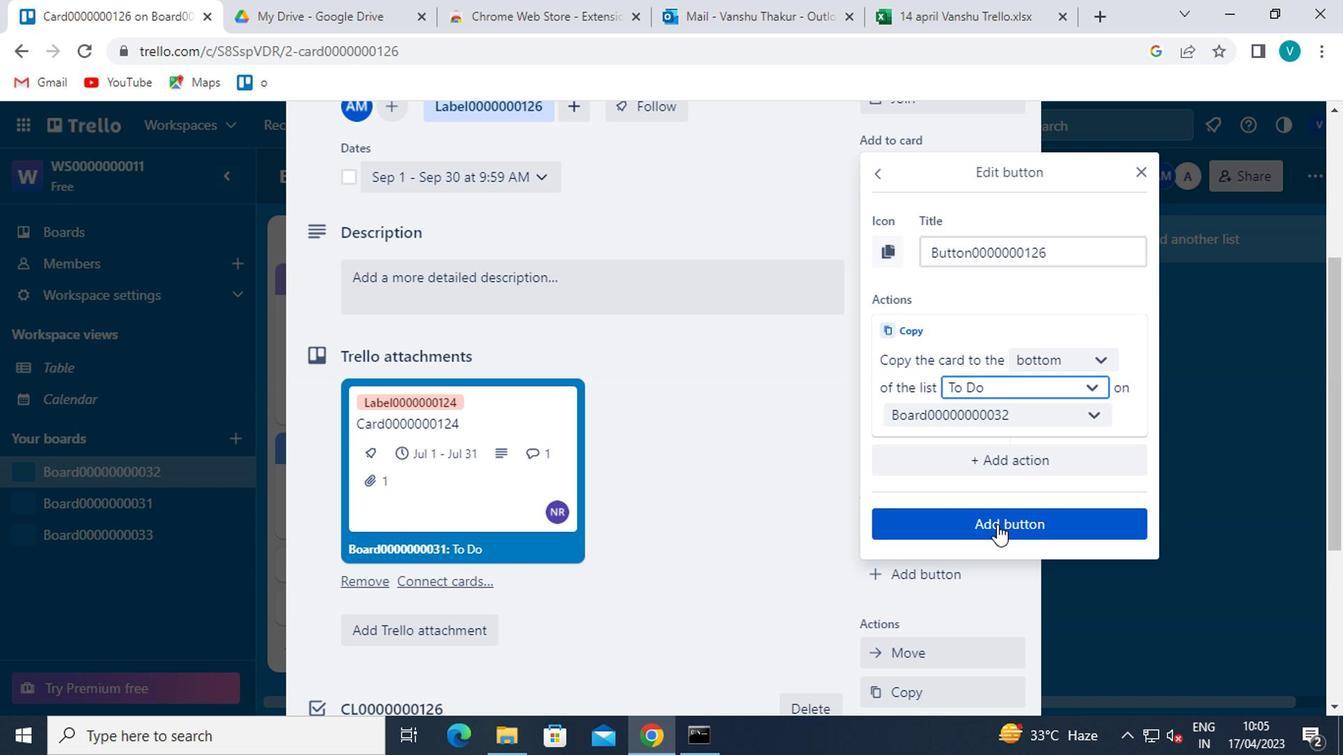 
Action: Mouse moved to (543, 293)
Screenshot: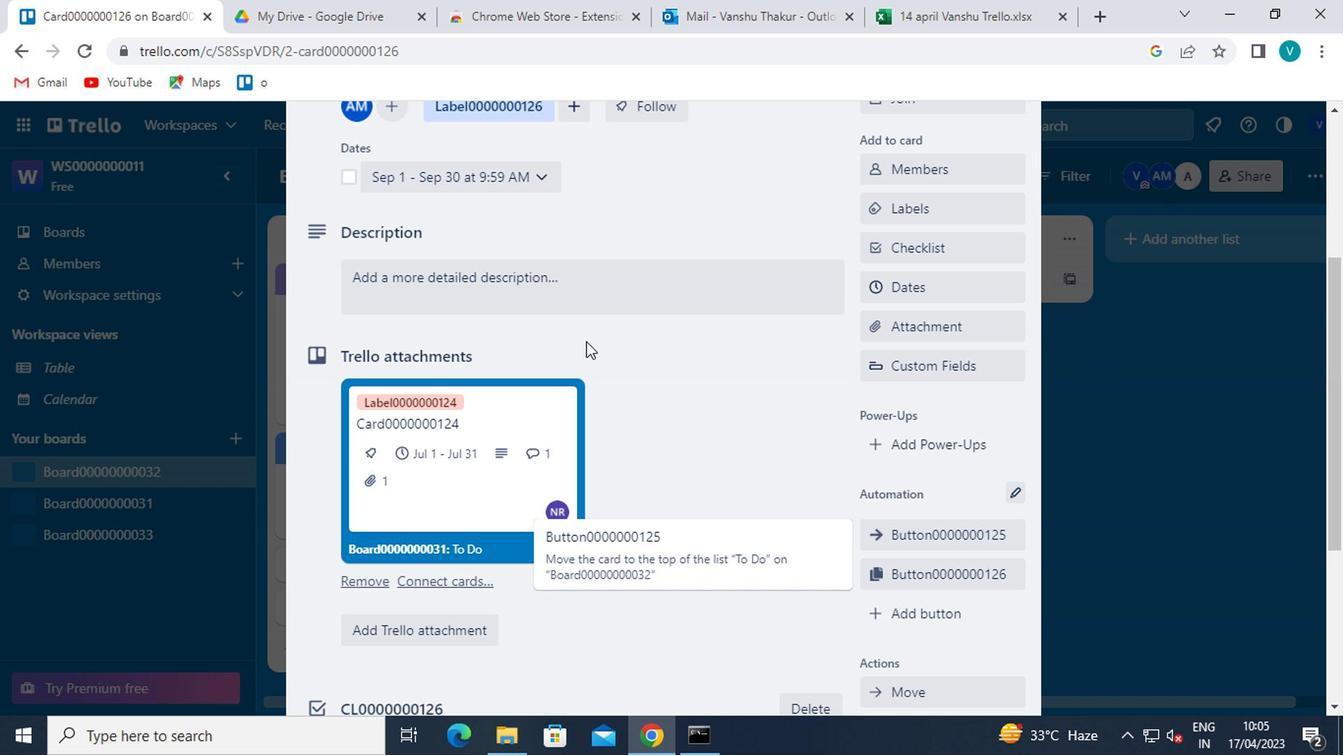 
Action: Mouse pressed left at (543, 293)
Screenshot: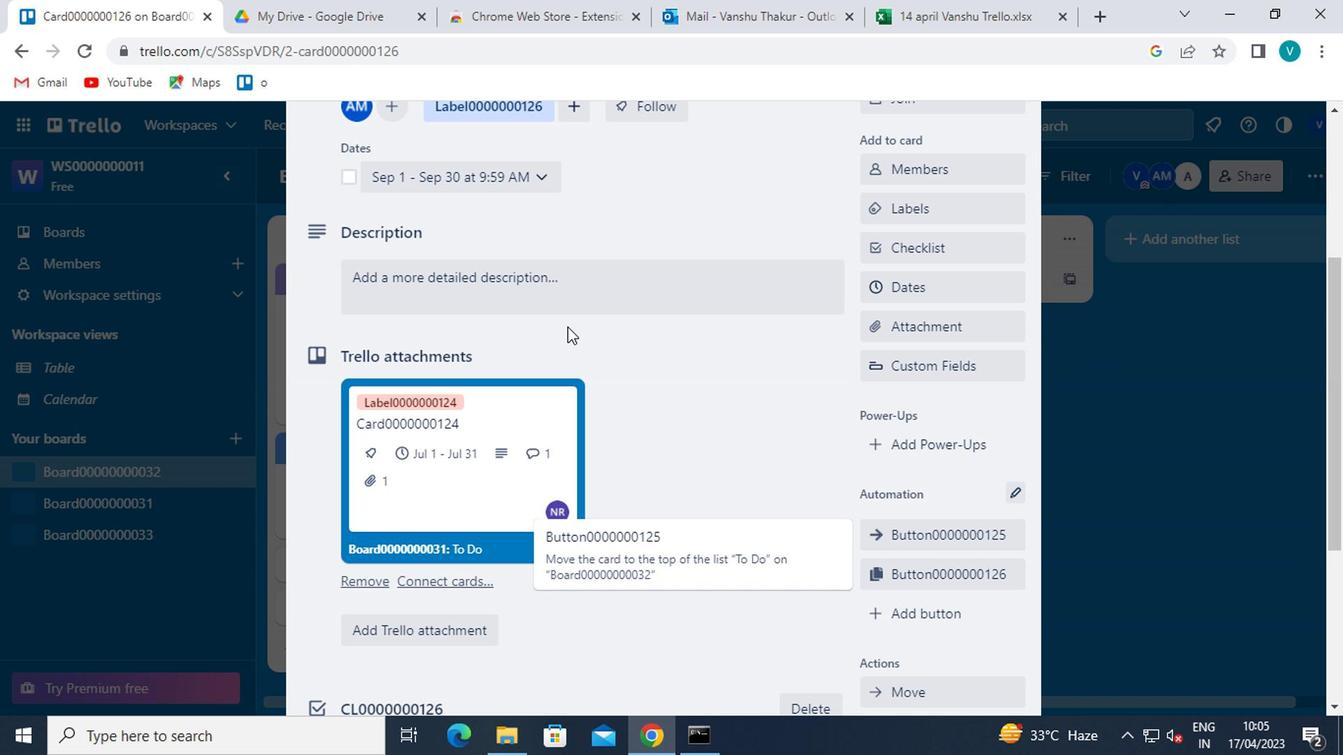 
Action: Mouse moved to (543, 291)
Screenshot: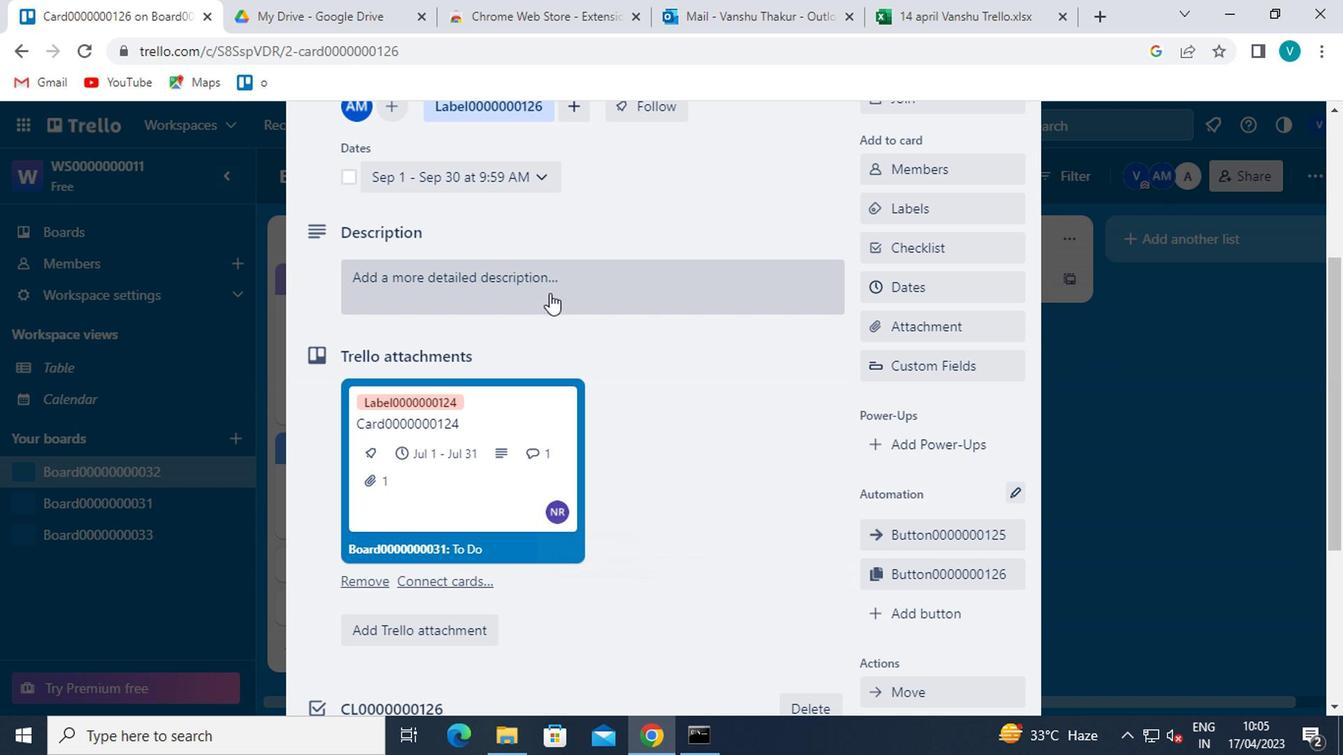 
Action: Key pressed <Key.shift>DS0000000126
Screenshot: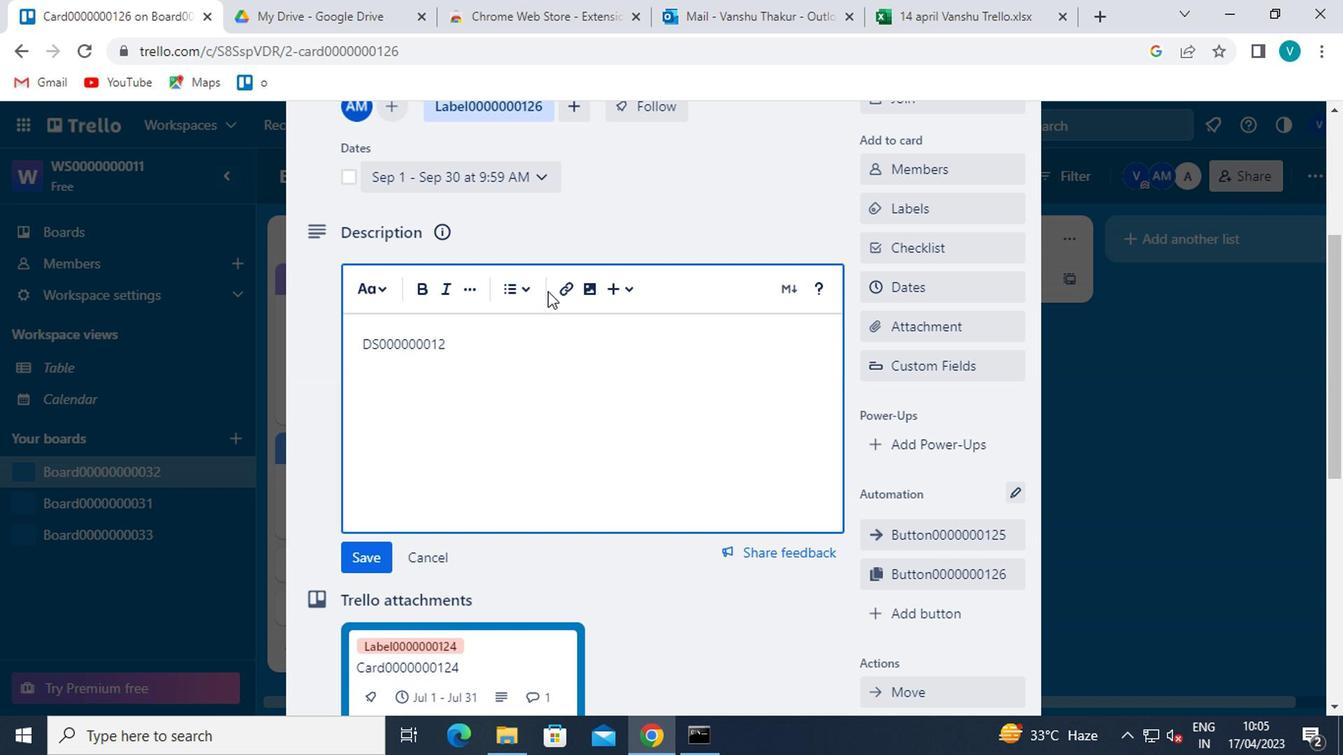
Action: Mouse moved to (361, 552)
Screenshot: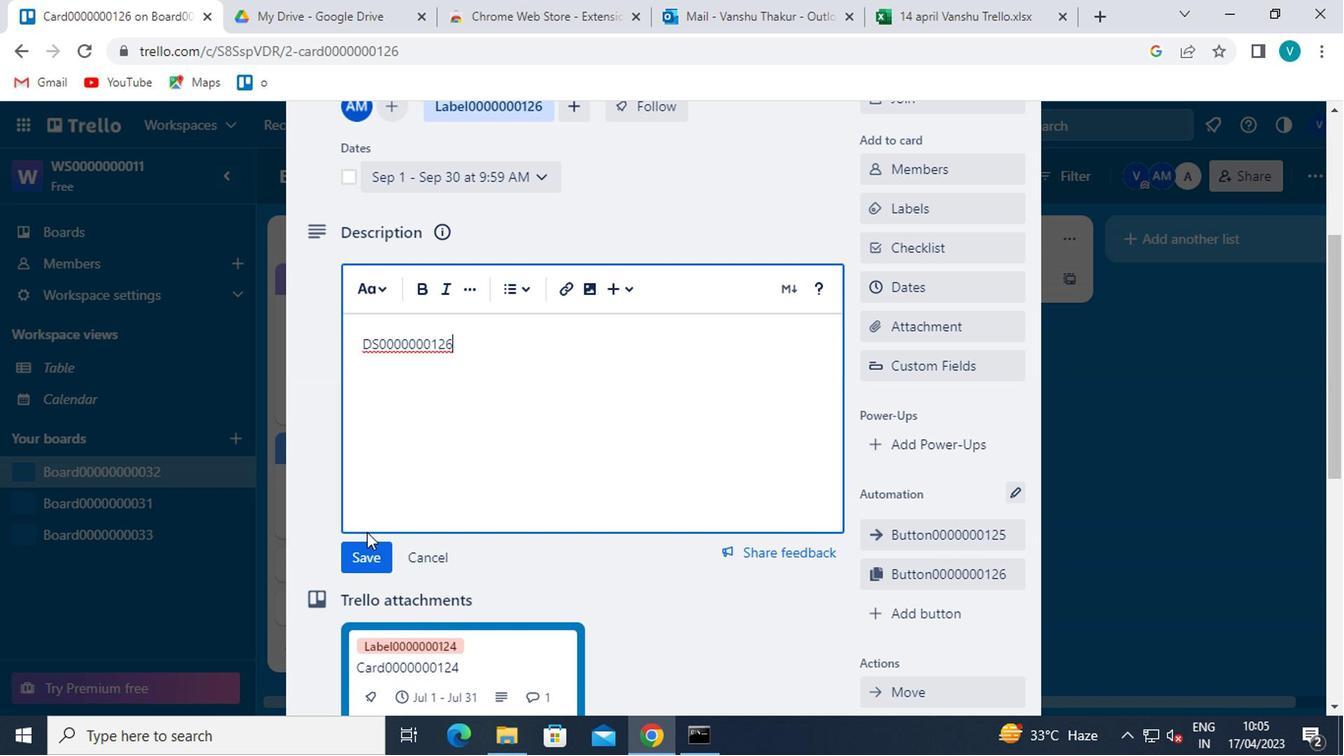 
Action: Mouse pressed left at (361, 552)
Screenshot: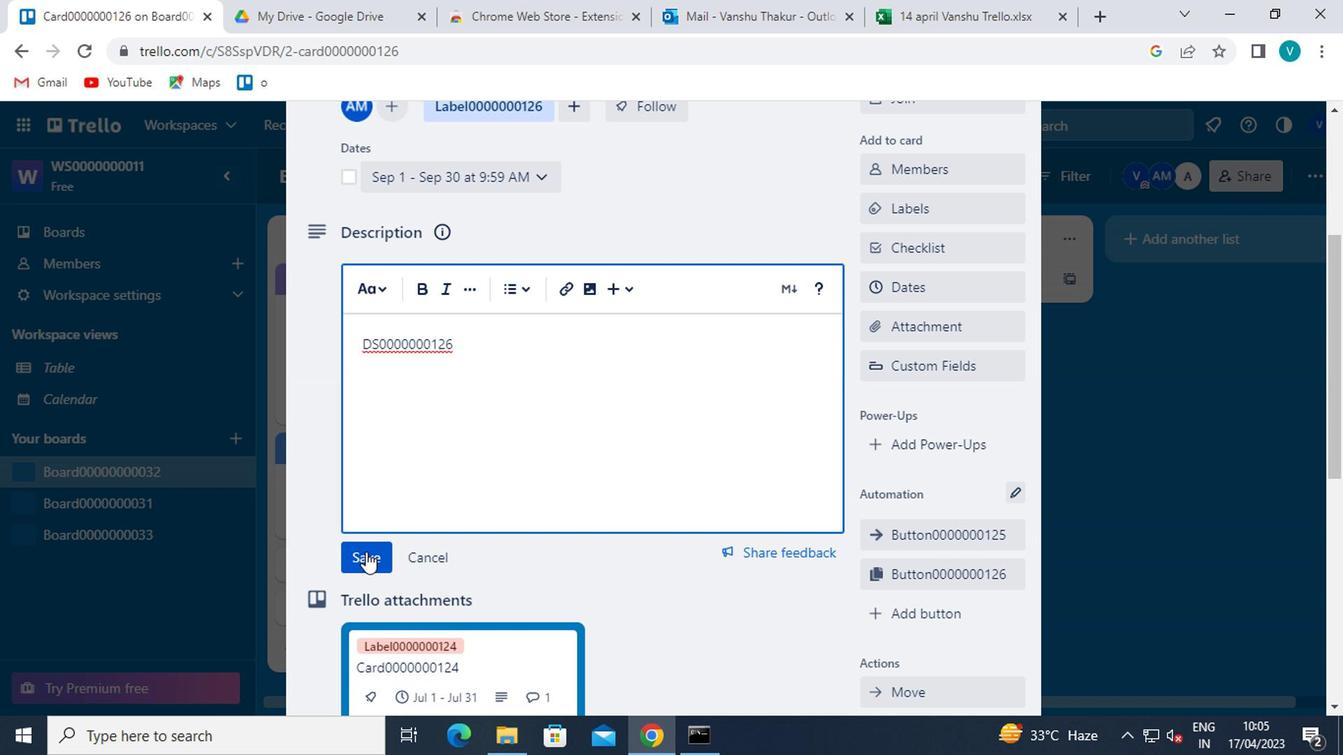 
Action: Mouse moved to (364, 548)
Screenshot: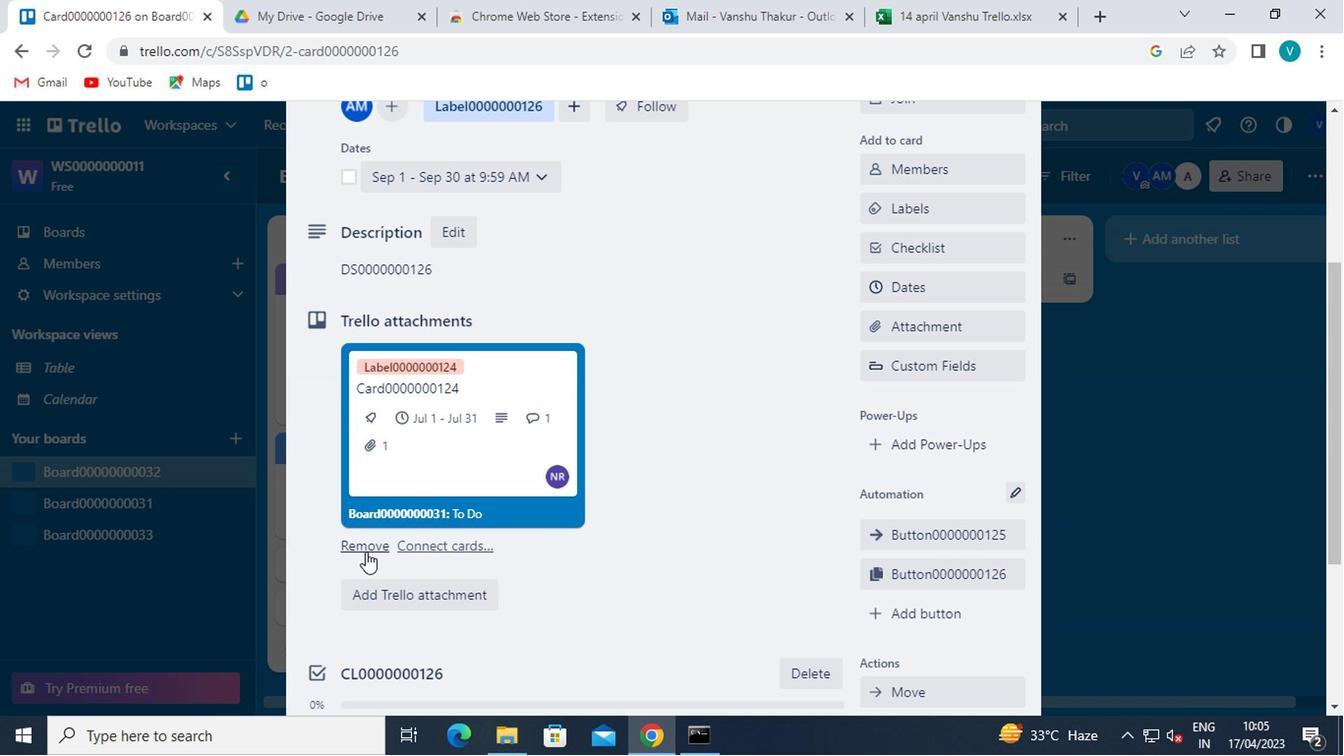 
Action: Mouse scrolled (364, 547) with delta (0, 0)
Screenshot: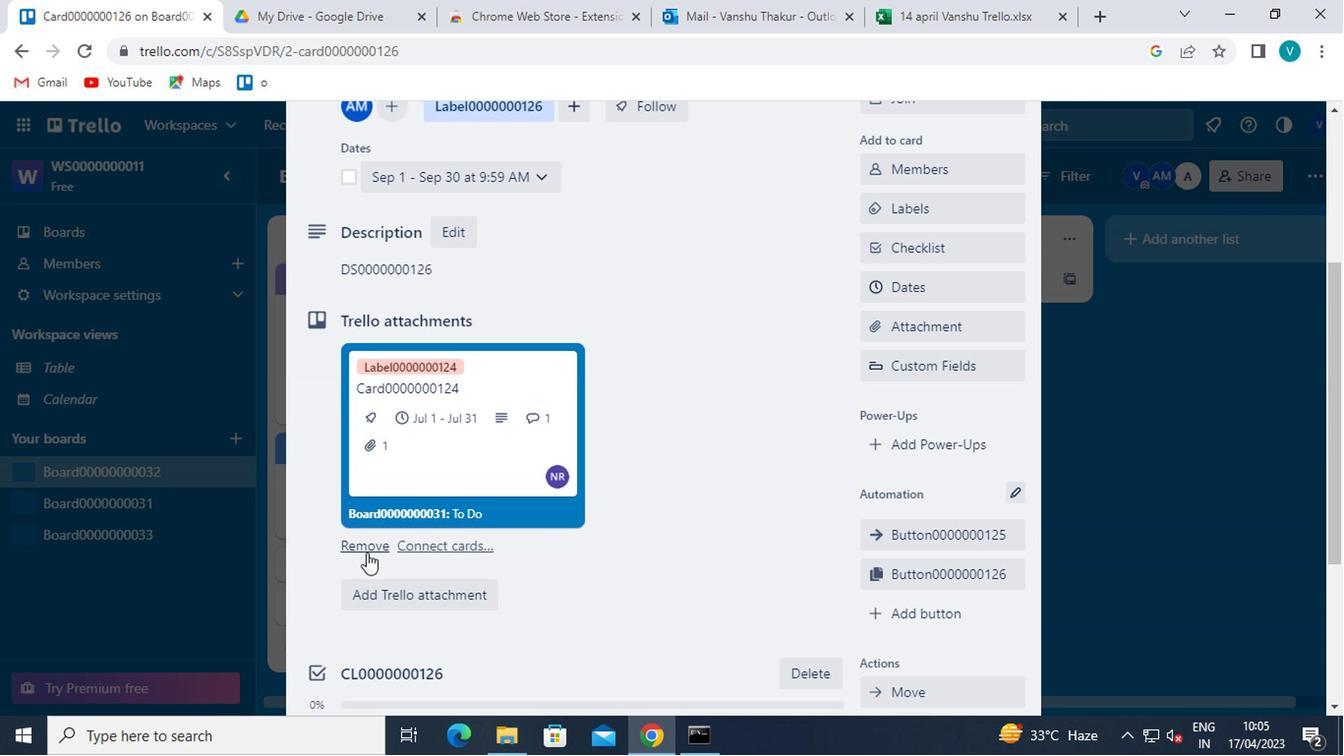 
Action: Mouse moved to (364, 548)
Screenshot: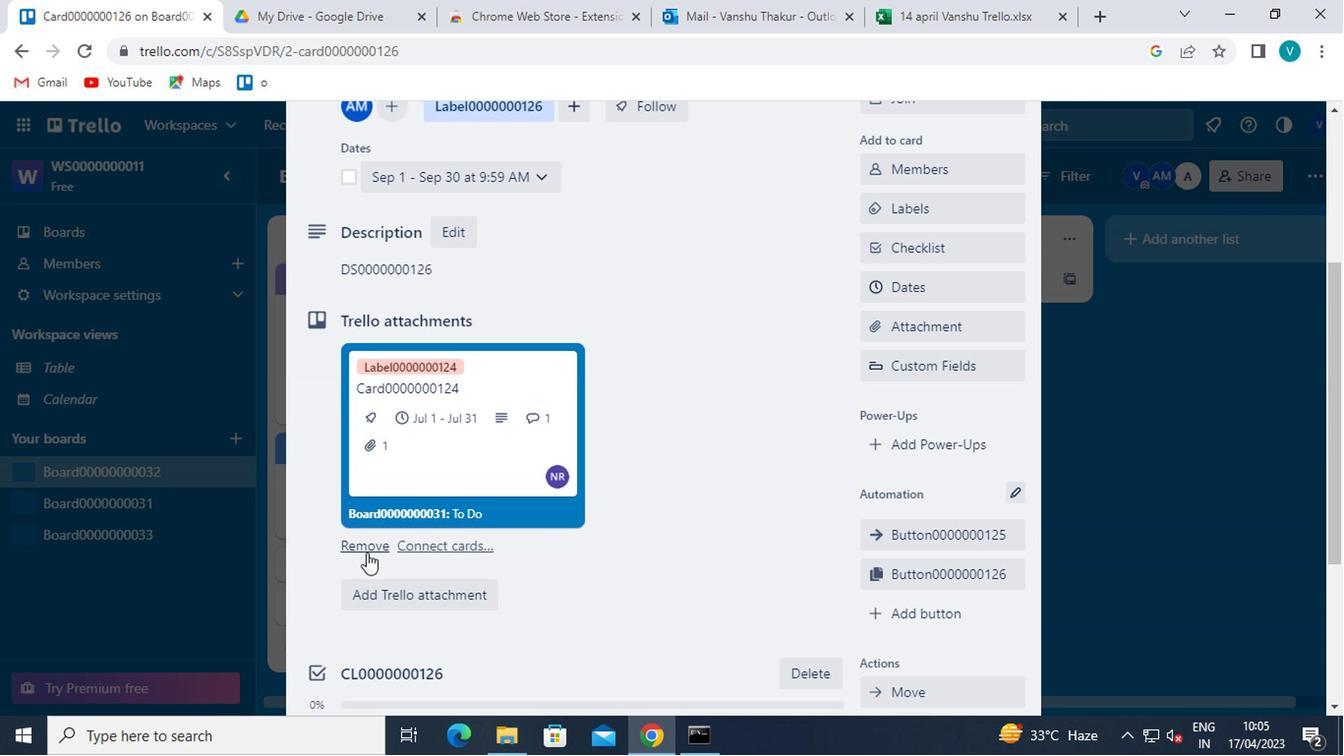 
Action: Mouse scrolled (364, 547) with delta (0, 0)
Screenshot: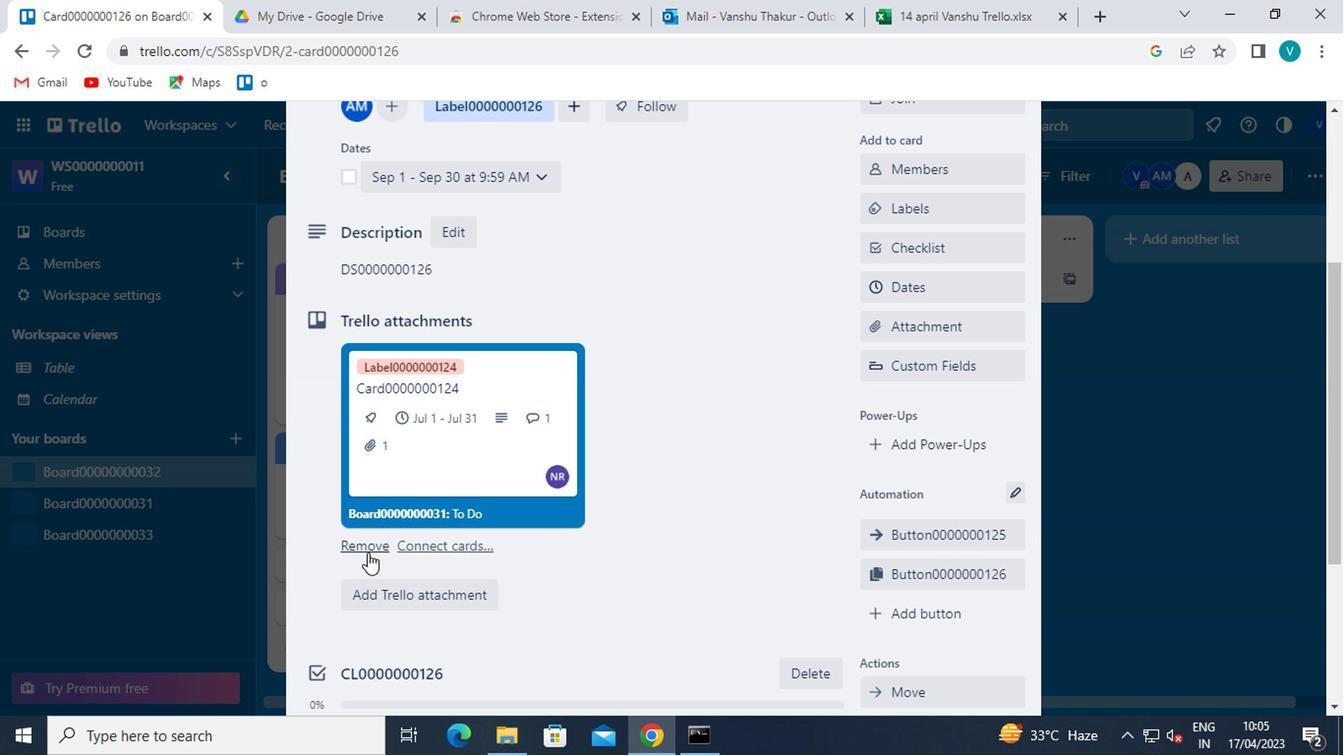 
Action: Mouse moved to (363, 548)
Screenshot: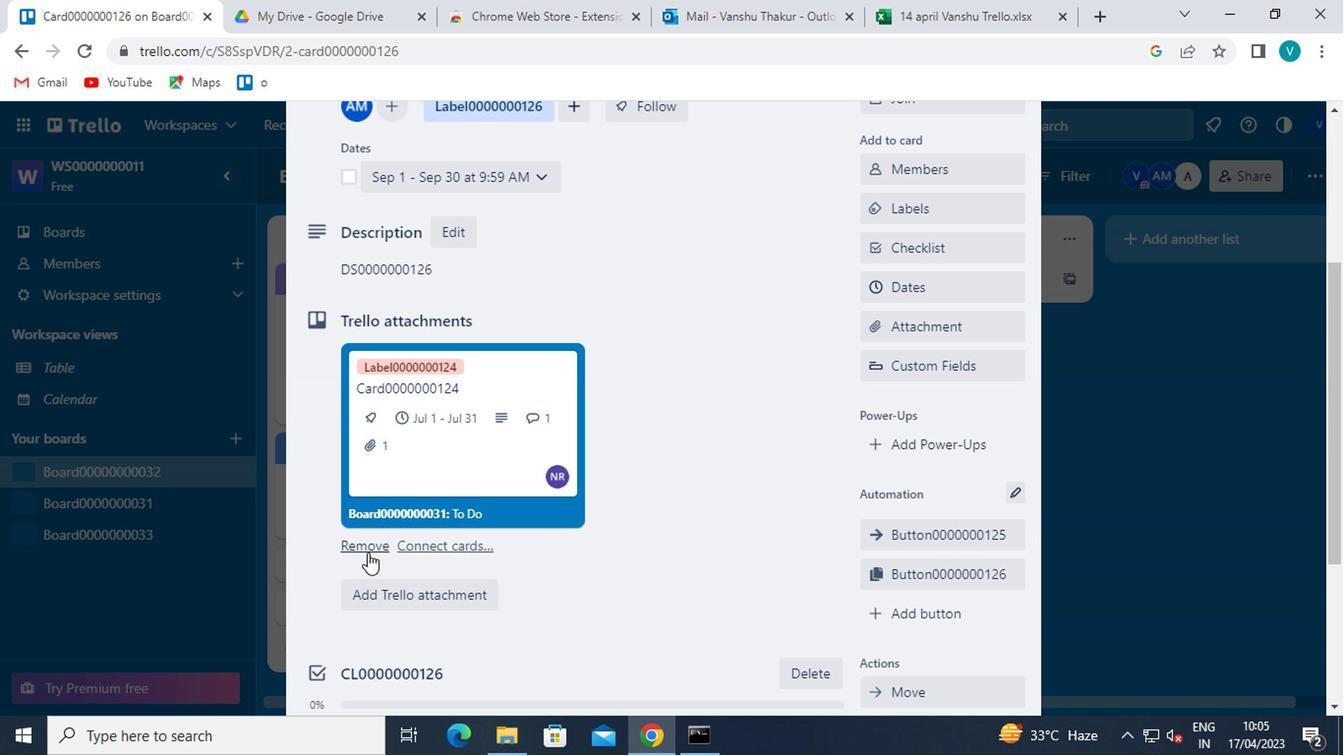 
Action: Mouse scrolled (363, 546) with delta (0, -2)
Screenshot: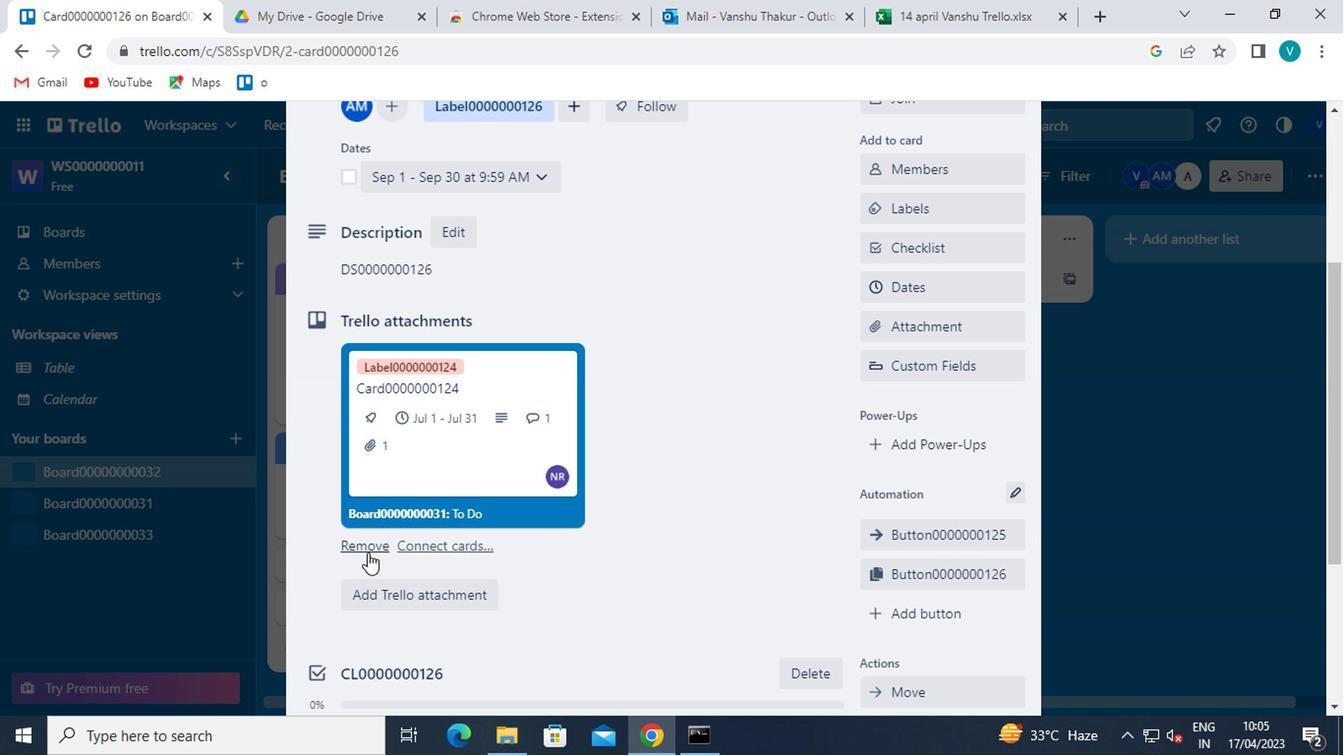 
Action: Mouse moved to (371, 589)
Screenshot: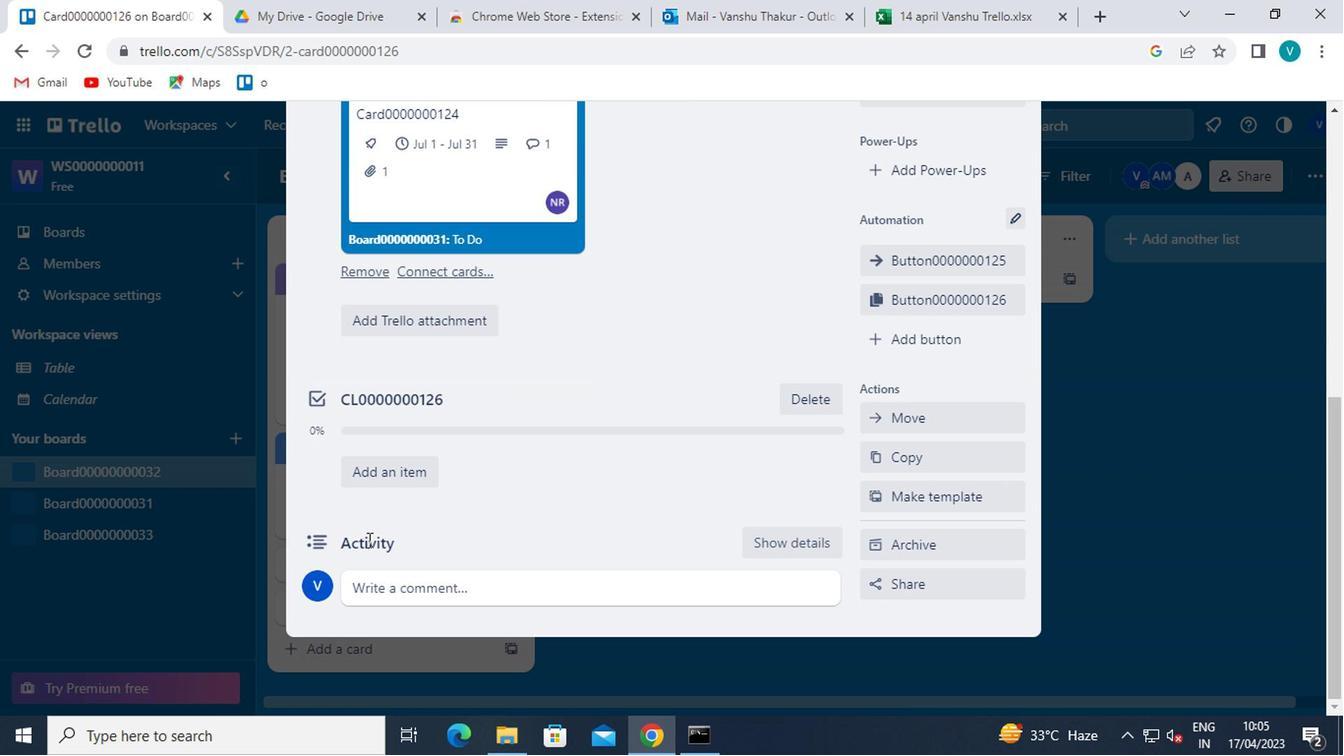 
Action: Mouse pressed left at (371, 589)
Screenshot: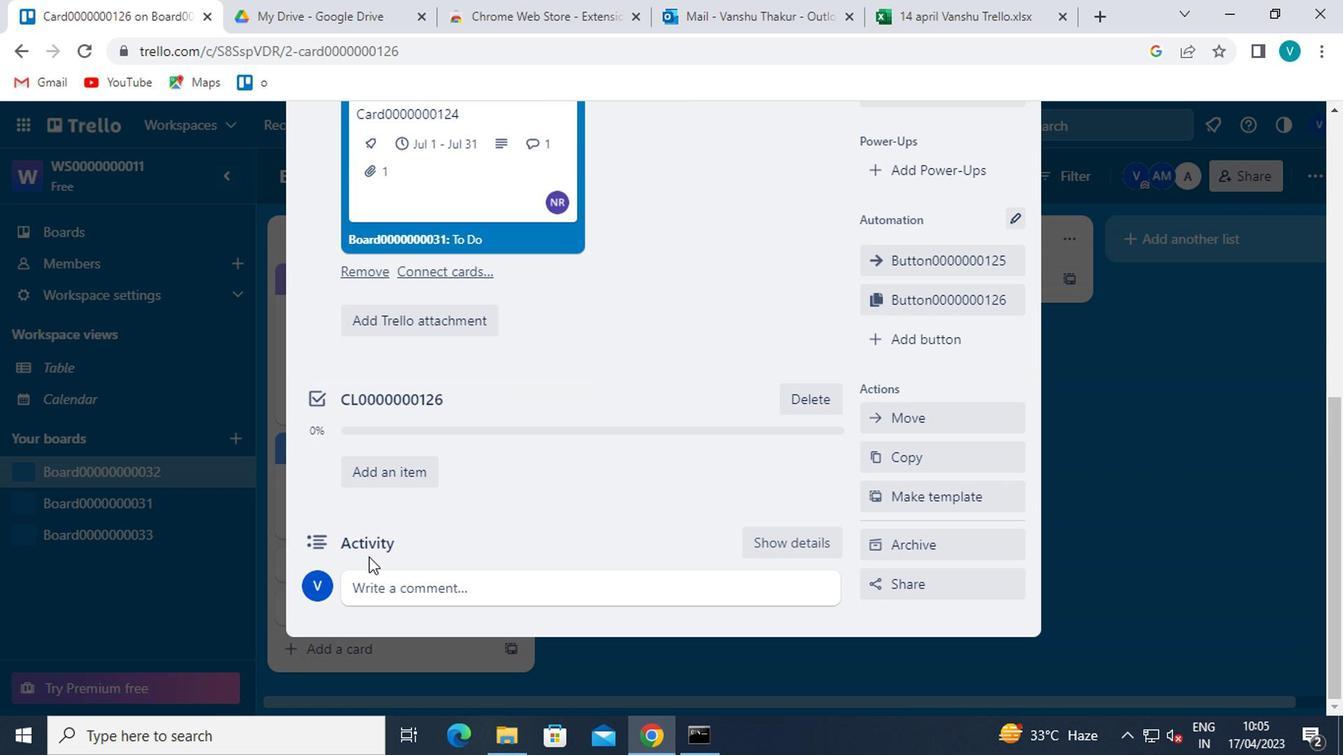 
Action: Key pressed <Key.shift>CM0000000126
Screenshot: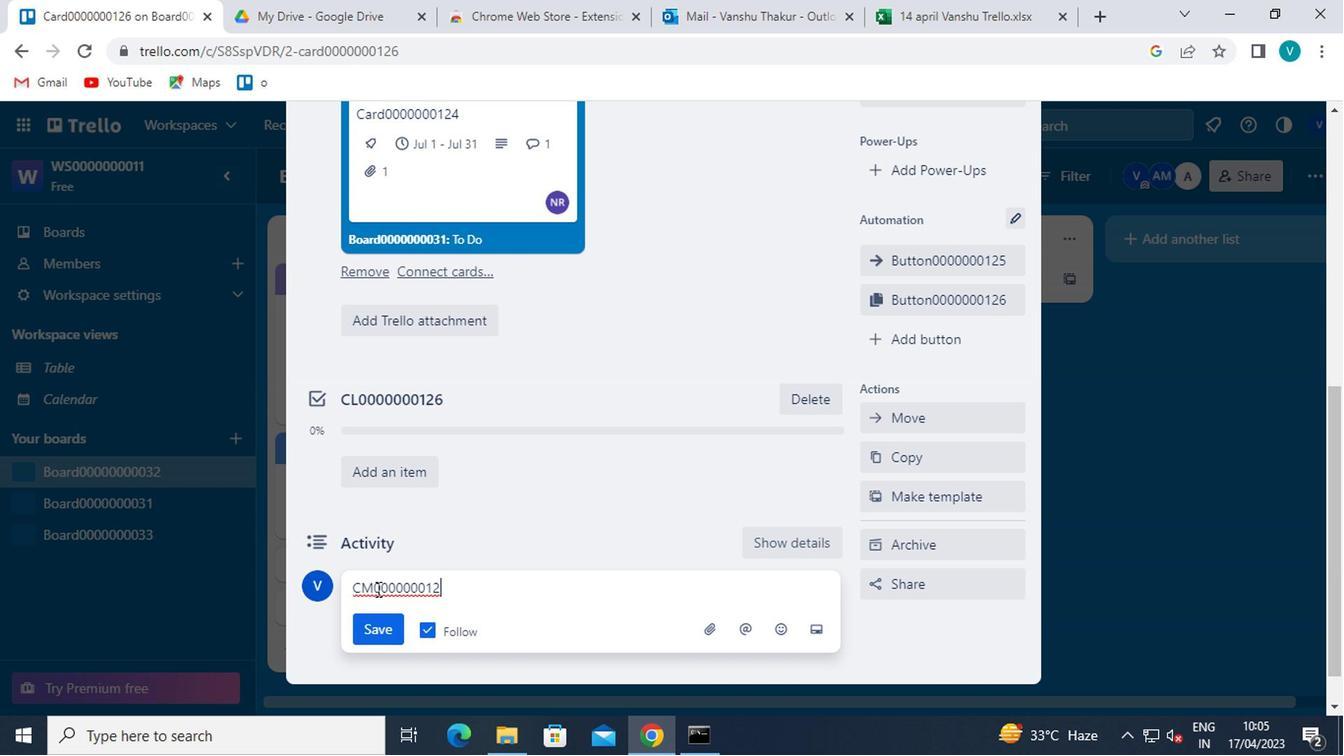 
Action: Mouse moved to (376, 631)
Screenshot: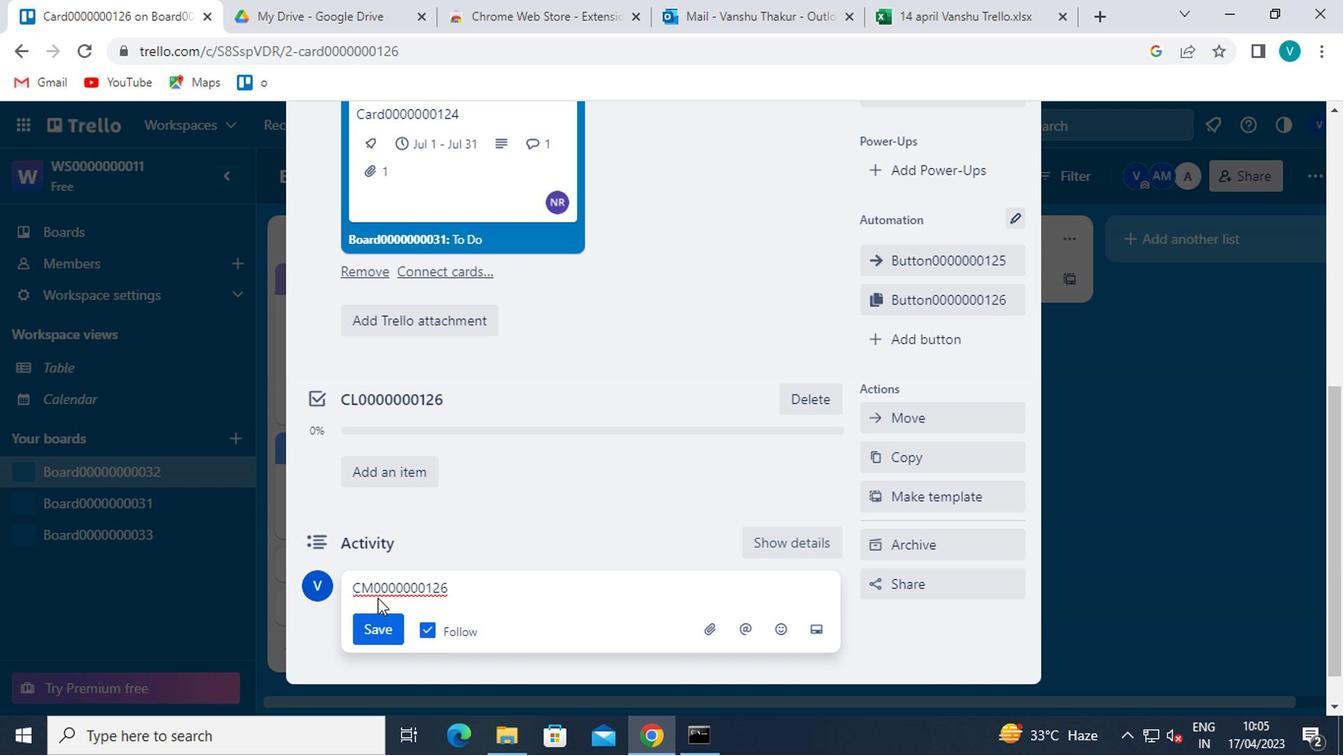 
Action: Mouse pressed left at (376, 631)
Screenshot: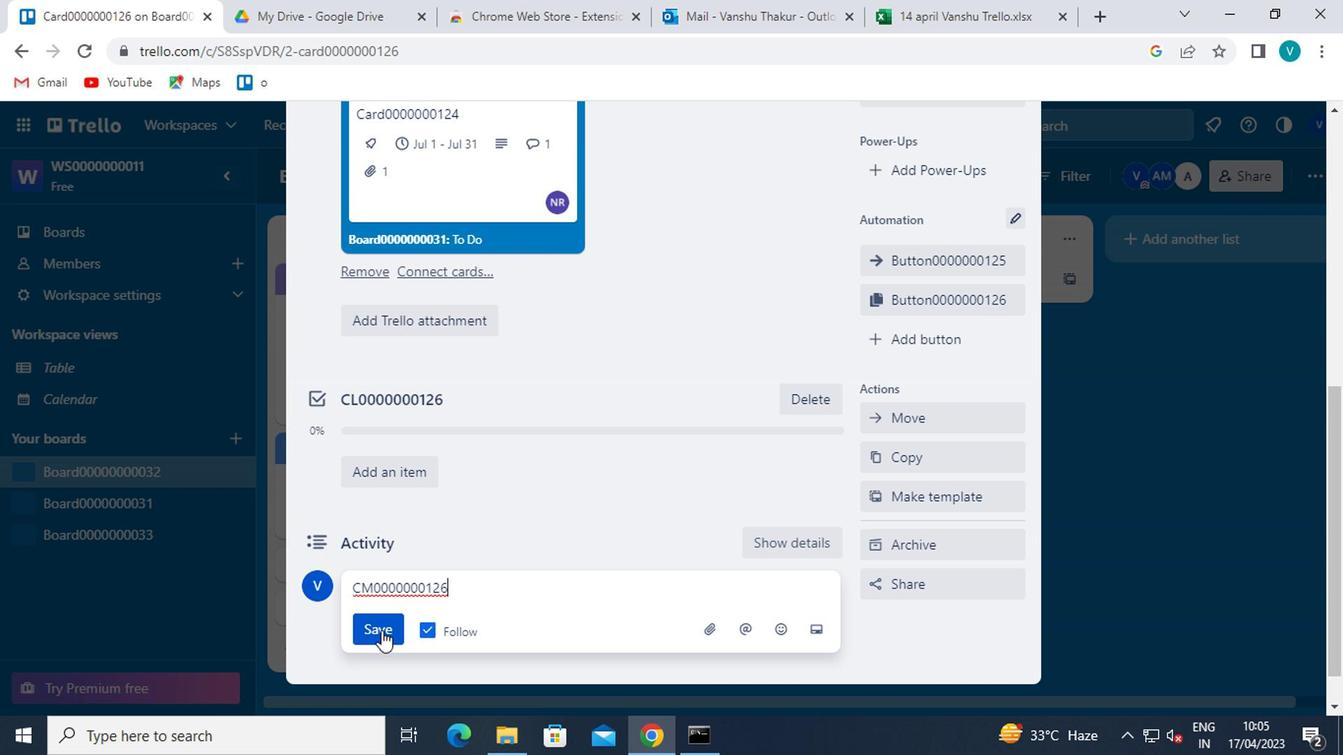 
Action: Mouse moved to (376, 632)
Screenshot: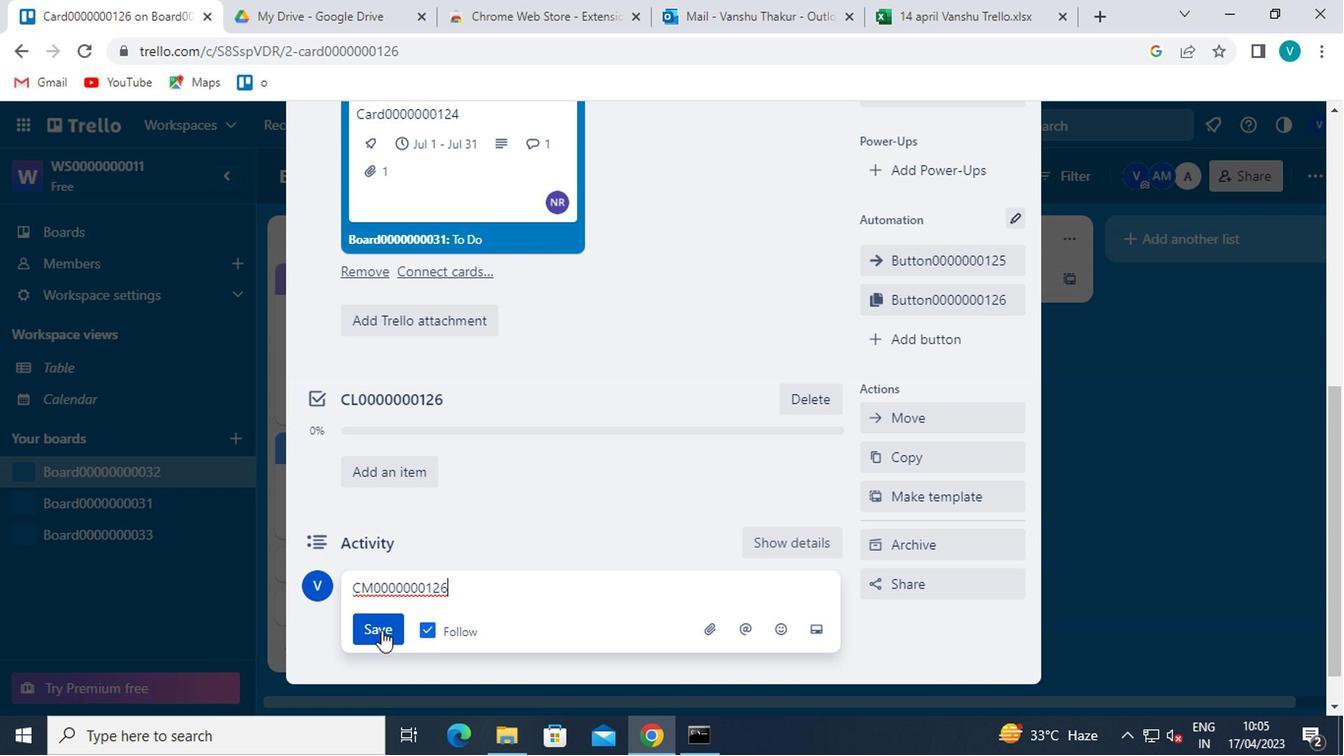 
